 Task: Set a reminder to send birthday wishes to a friend on the 3rd.
Action: Mouse moved to (407, 124)
Screenshot: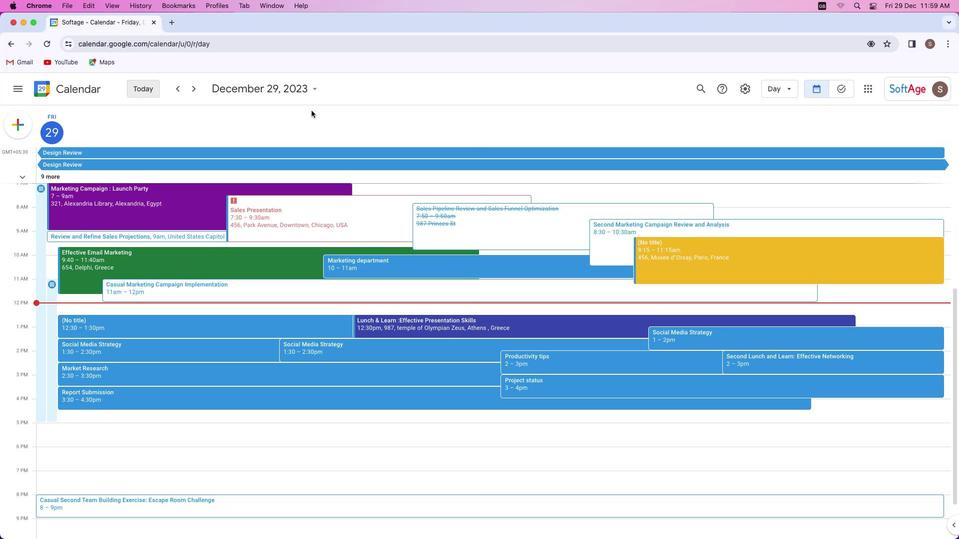 
Action: Mouse pressed left at (407, 124)
Screenshot: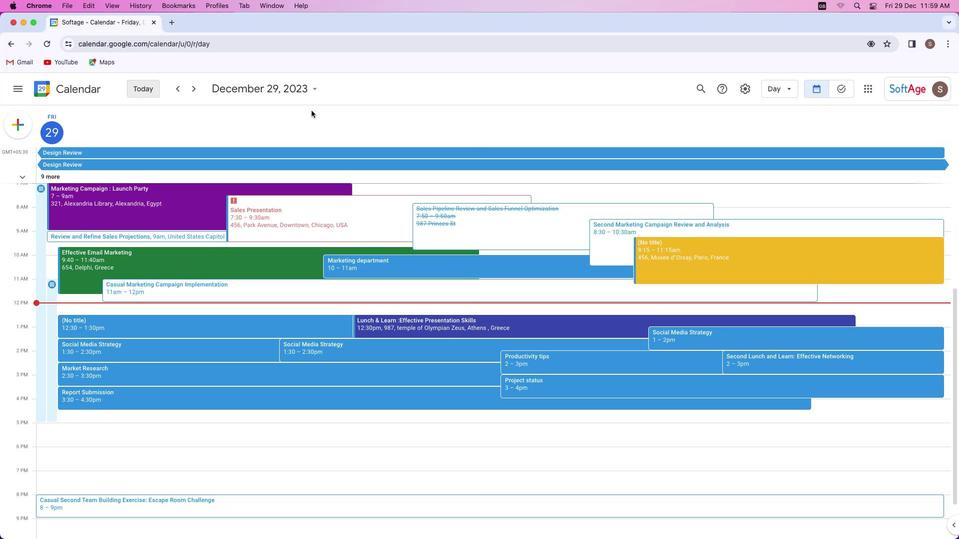 
Action: Mouse moved to (16, 119)
Screenshot: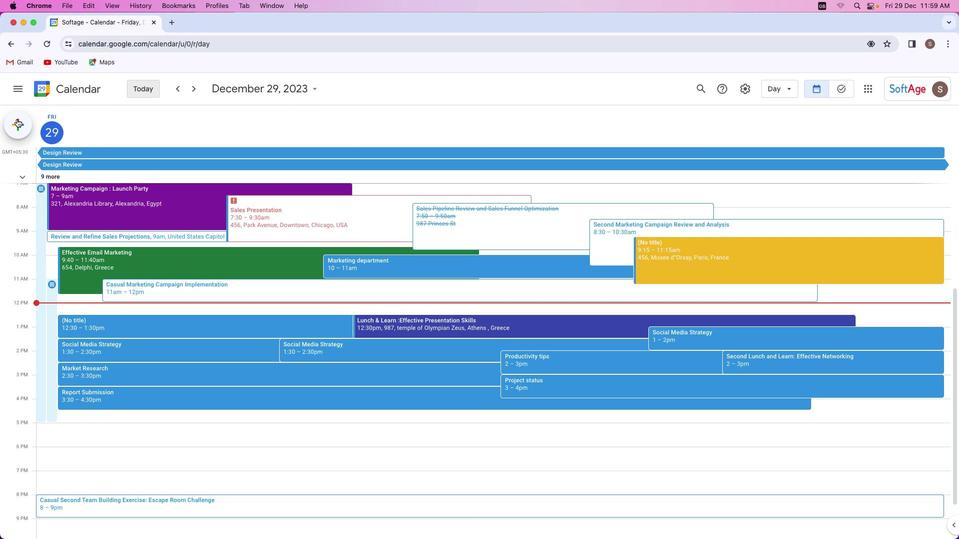 
Action: Mouse pressed left at (16, 119)
Screenshot: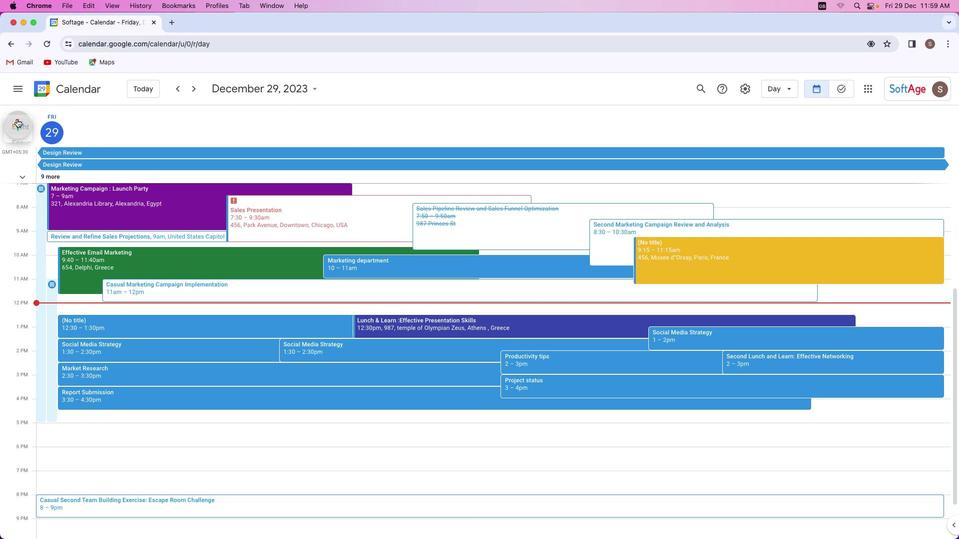 
Action: Mouse moved to (39, 152)
Screenshot: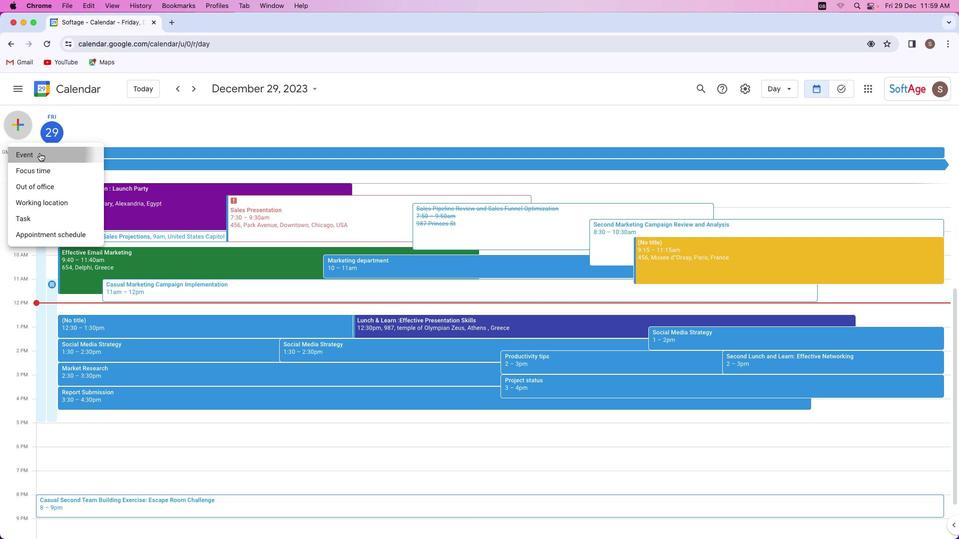 
Action: Mouse pressed left at (39, 152)
Screenshot: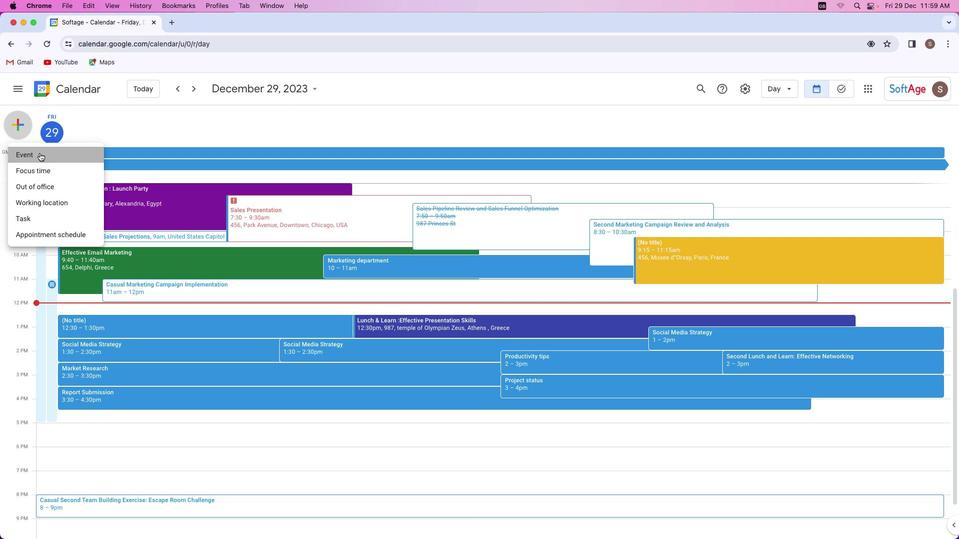 
Action: Mouse moved to (390, 202)
Screenshot: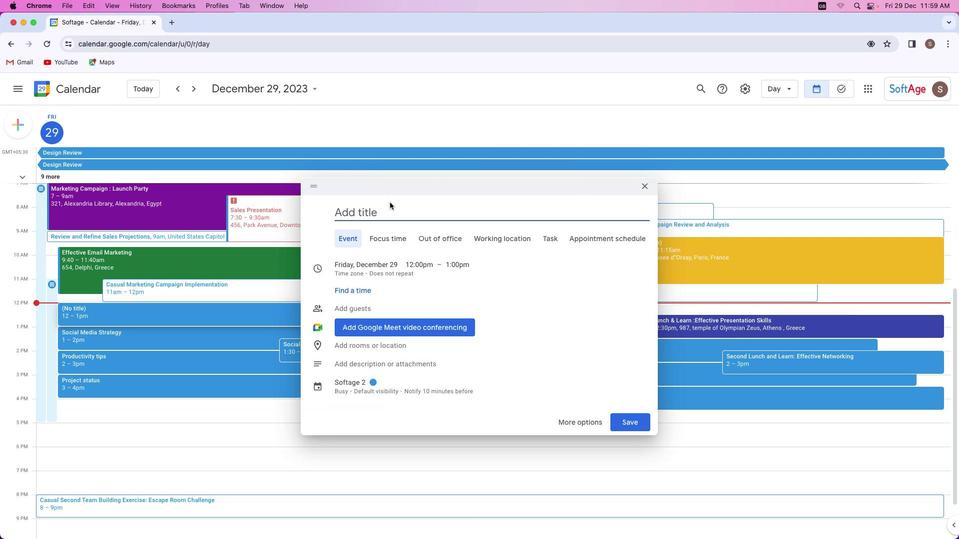 
Action: Mouse pressed left at (390, 202)
Screenshot: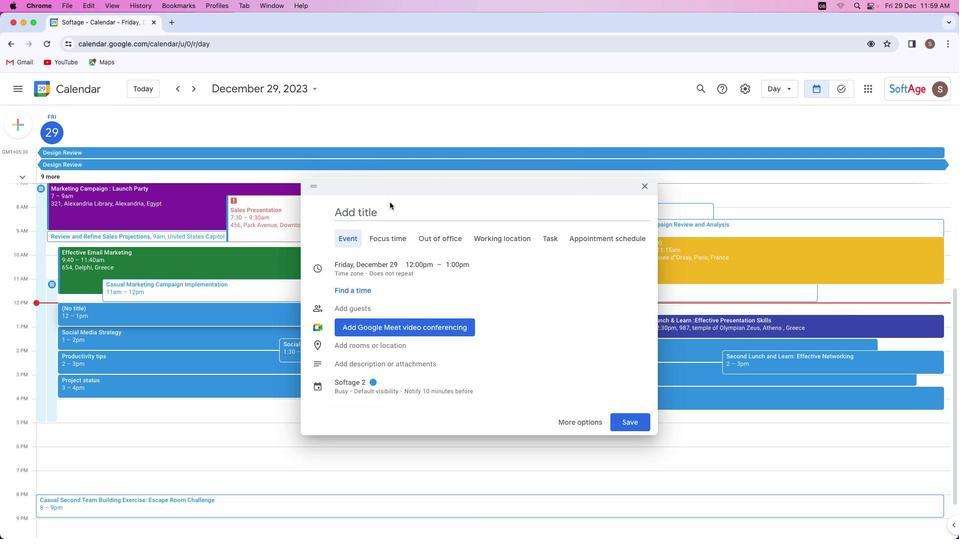 
Action: Key pressed Key.shift_r'B''i''r''t''h''d''a''r'
Screenshot: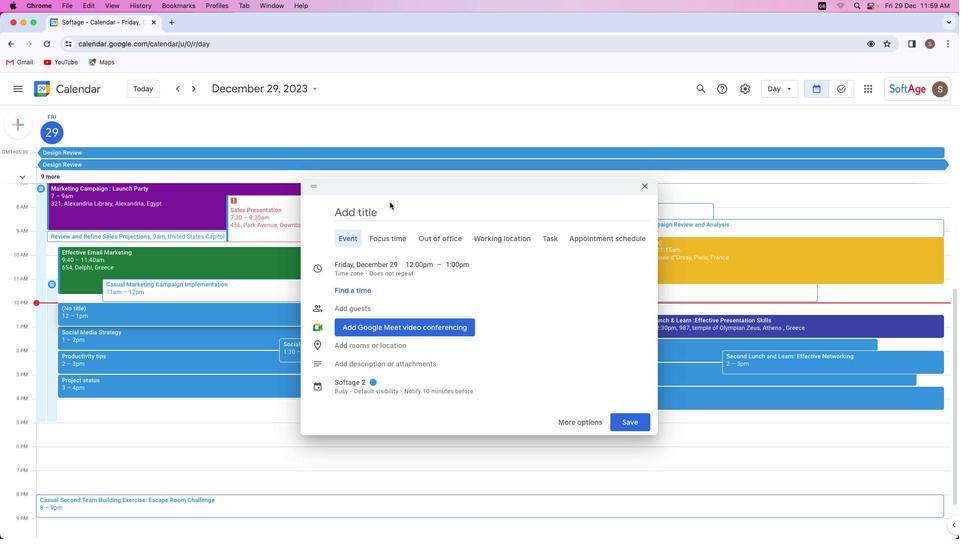 
Action: Mouse moved to (369, 219)
Screenshot: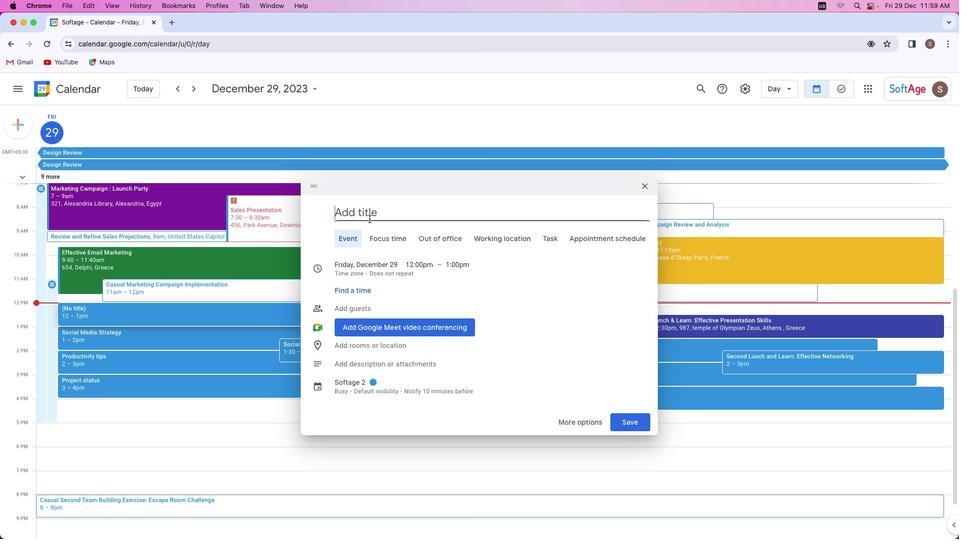 
Action: Mouse pressed left at (369, 219)
Screenshot: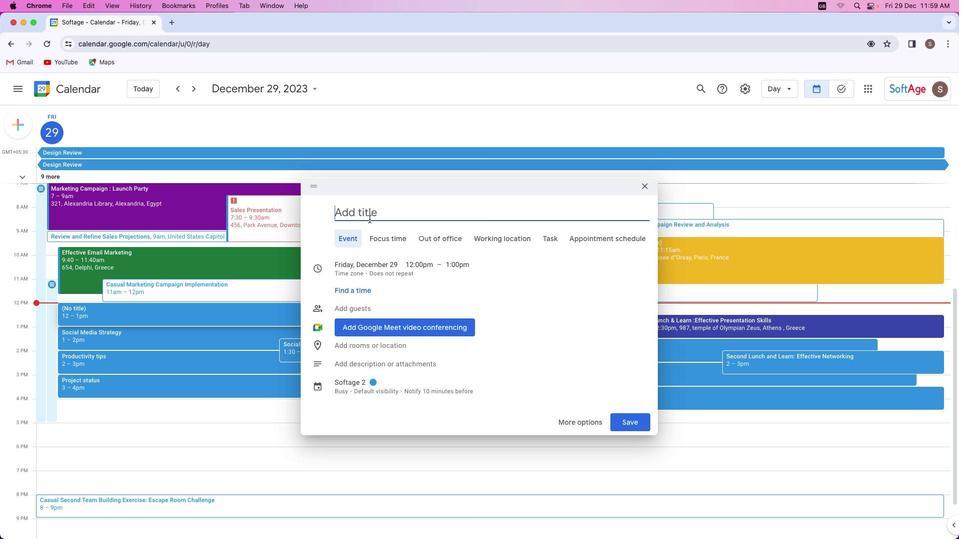 
Action: Mouse moved to (369, 216)
Screenshot: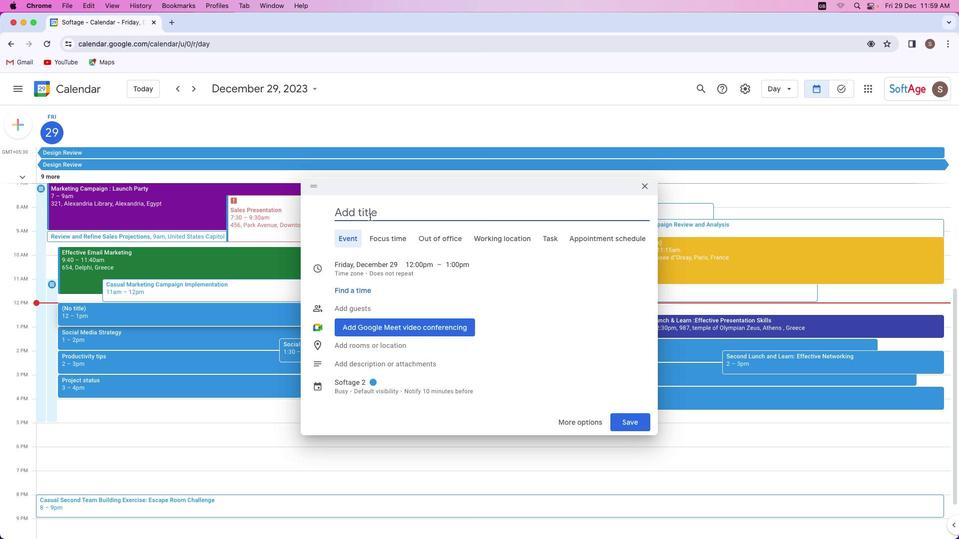 
Action: Key pressed Key.shift_r'B''i''r''t''h''d''a''y'Key.space'w''i''s''h''e''s'Key.shift_r':'Key.shift'R''i''m''e''n''d''e''r'
Screenshot: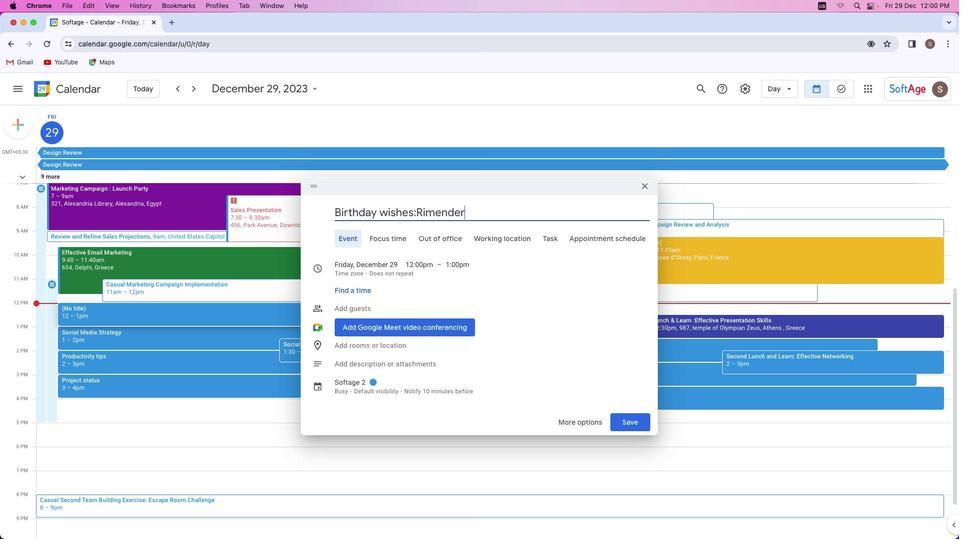 
Action: Mouse moved to (426, 210)
Screenshot: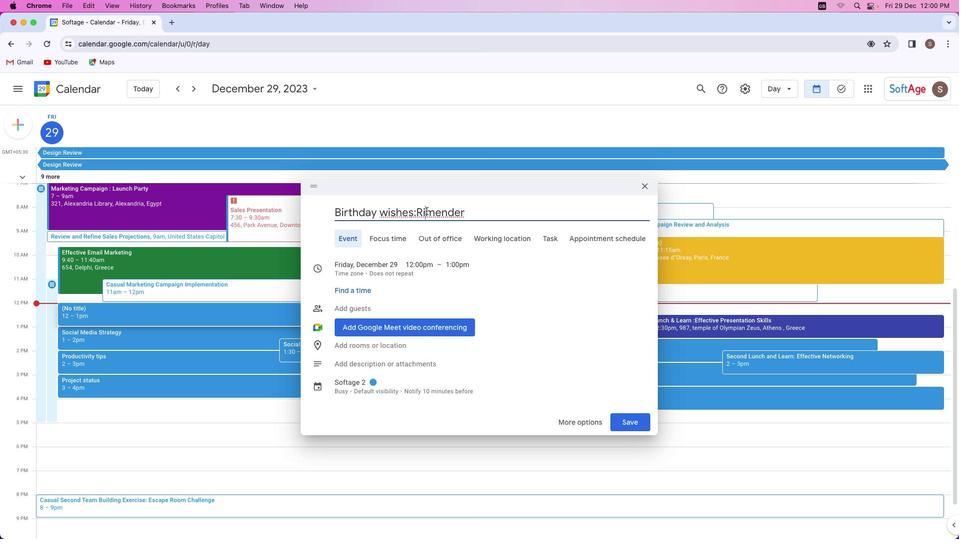 
Action: Mouse pressed left at (426, 210)
Screenshot: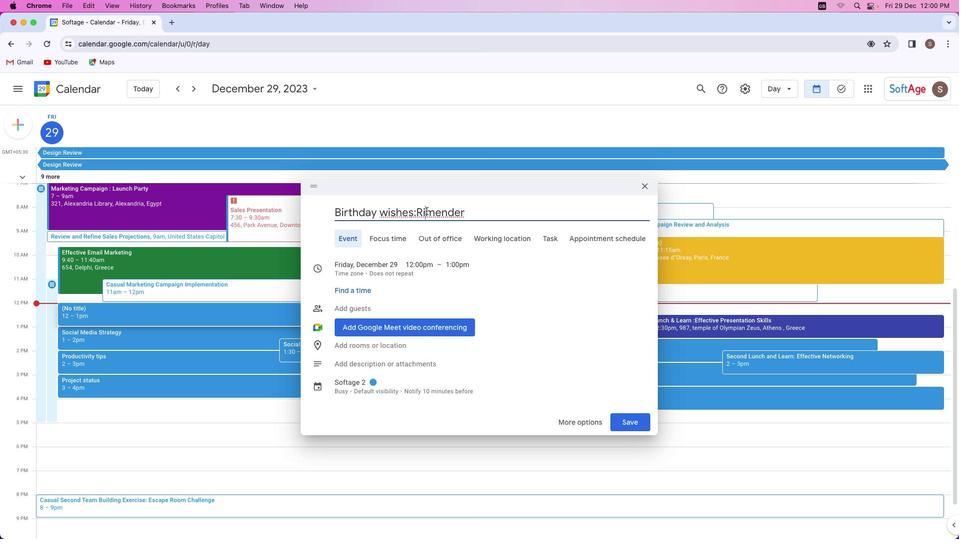 
Action: Key pressed Key.backspace'e'Key.rightKey.rightKey.backspace'i'
Screenshot: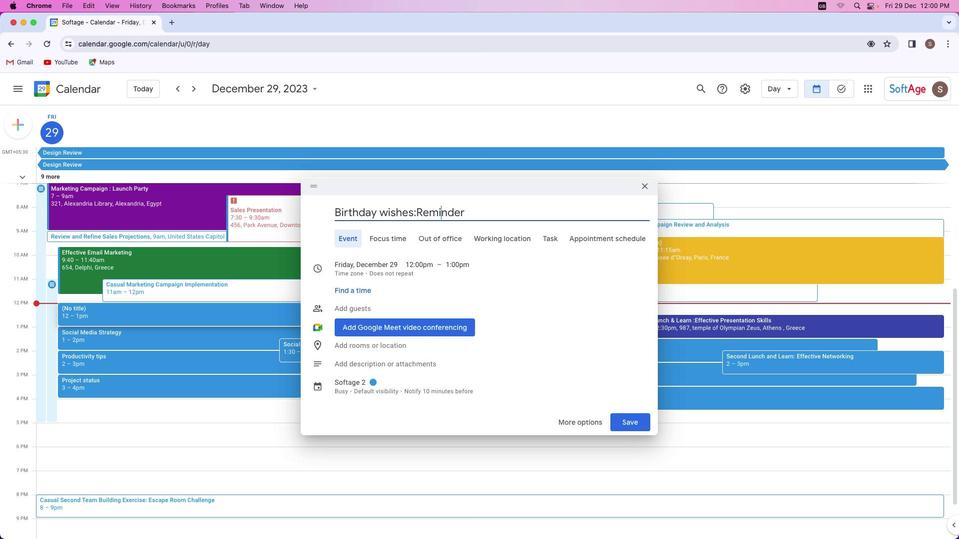 
Action: Mouse moved to (390, 261)
Screenshot: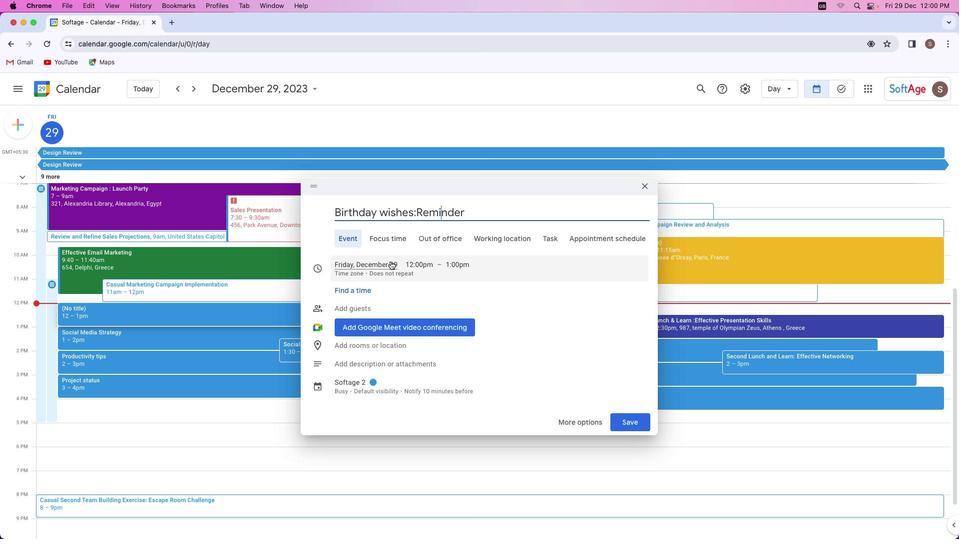 
Action: Mouse pressed left at (390, 261)
Screenshot: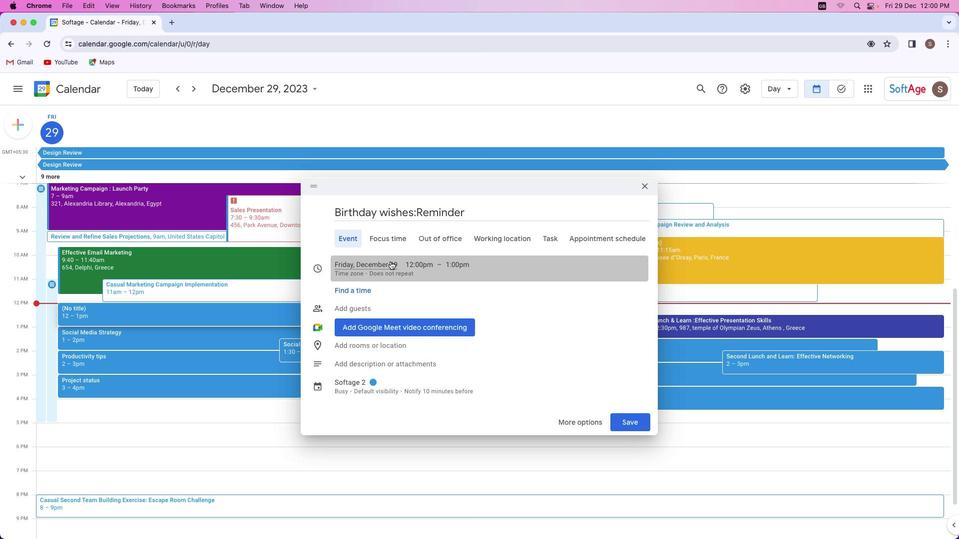 
Action: Mouse moved to (381, 383)
Screenshot: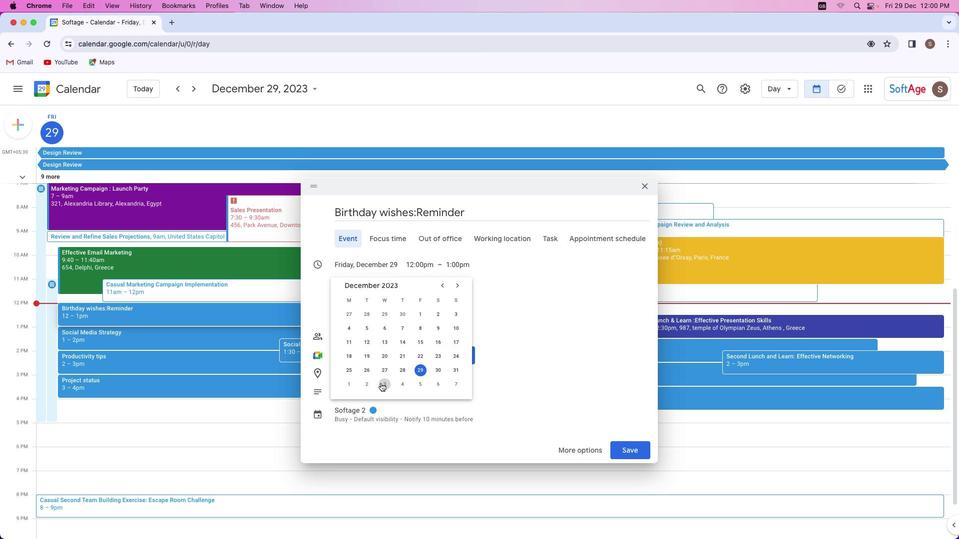 
Action: Mouse pressed left at (381, 383)
Screenshot: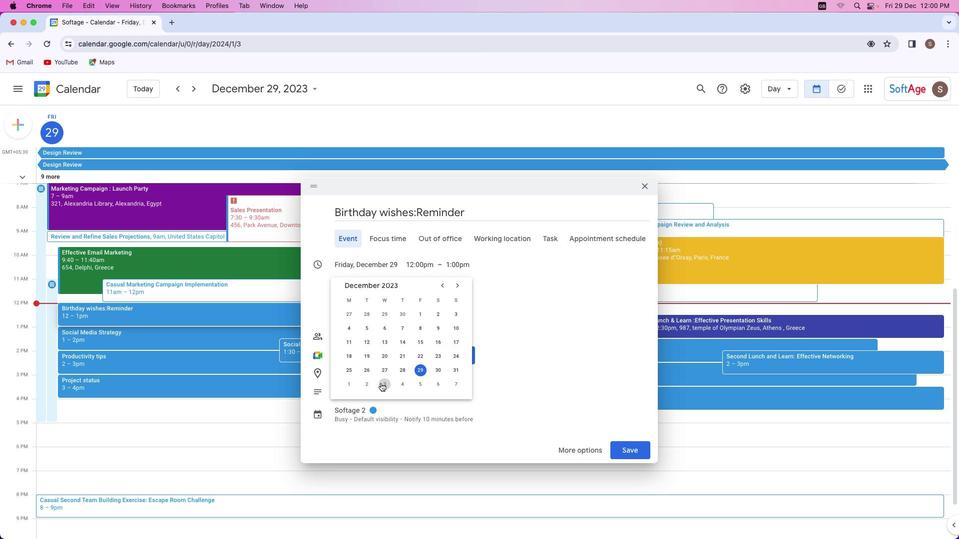 
Action: Mouse moved to (336, 282)
Screenshot: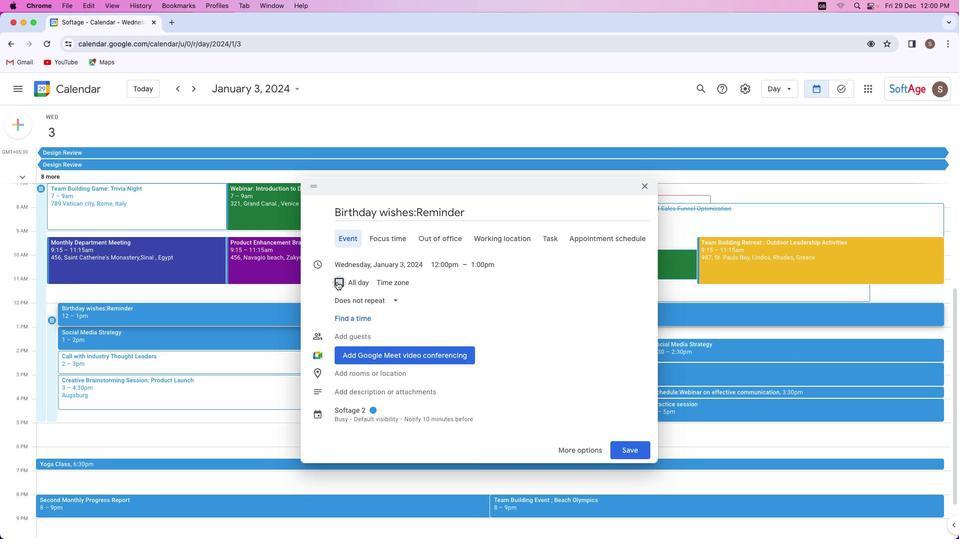 
Action: Mouse pressed left at (336, 282)
Screenshot: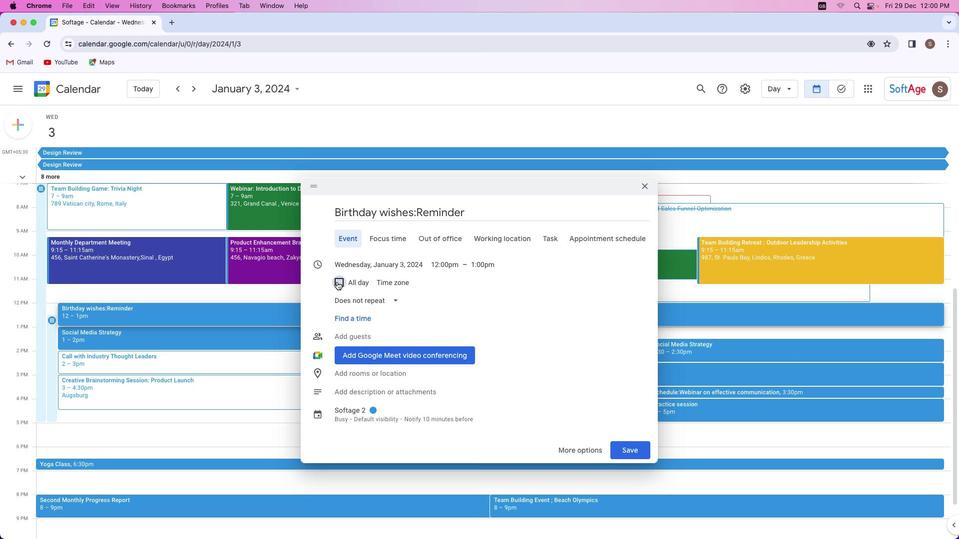 
Action: Mouse moved to (508, 435)
Screenshot: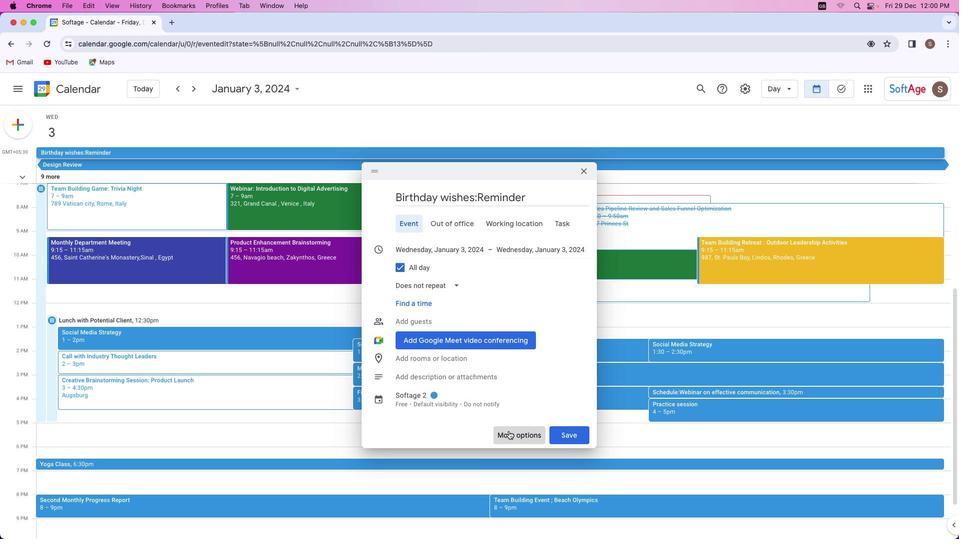 
Action: Mouse pressed left at (508, 435)
Screenshot: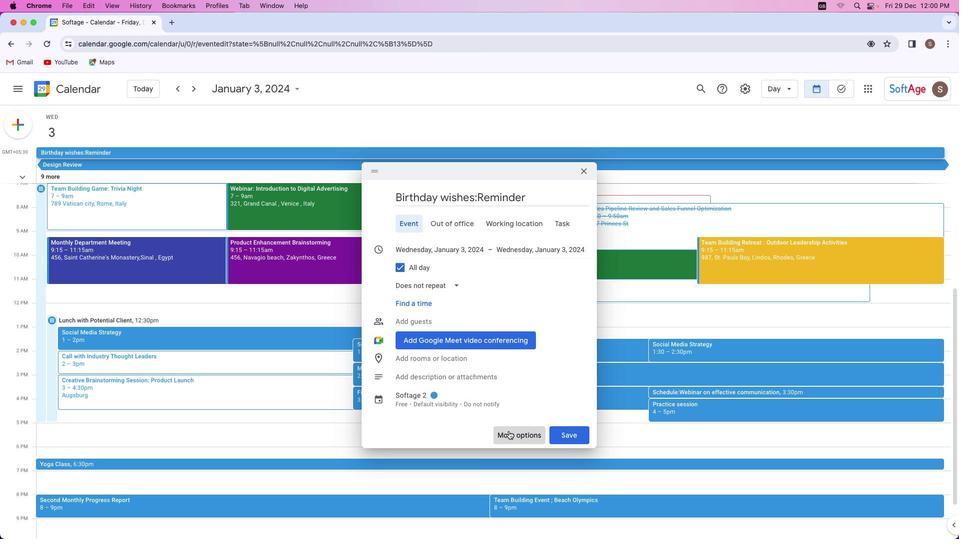 
Action: Mouse moved to (63, 245)
Screenshot: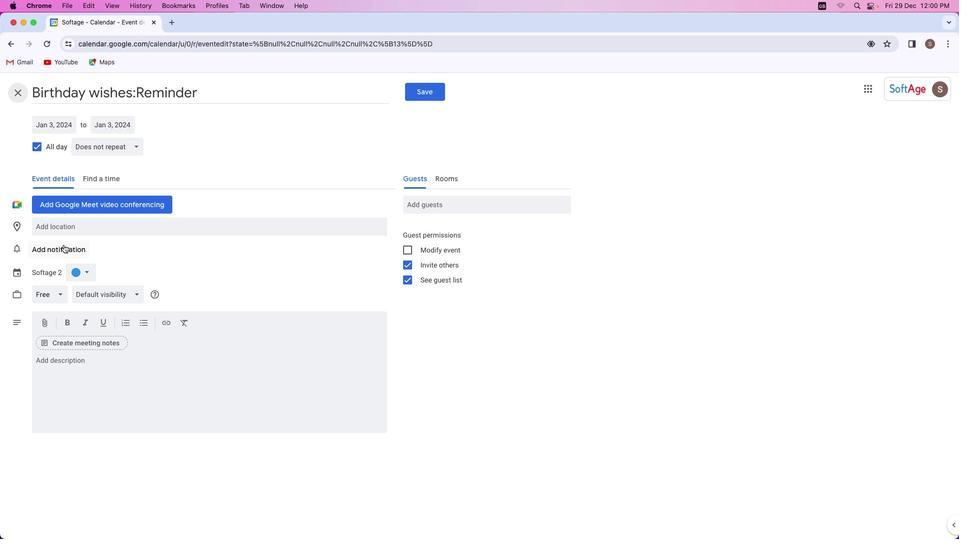 
Action: Mouse pressed left at (63, 245)
Screenshot: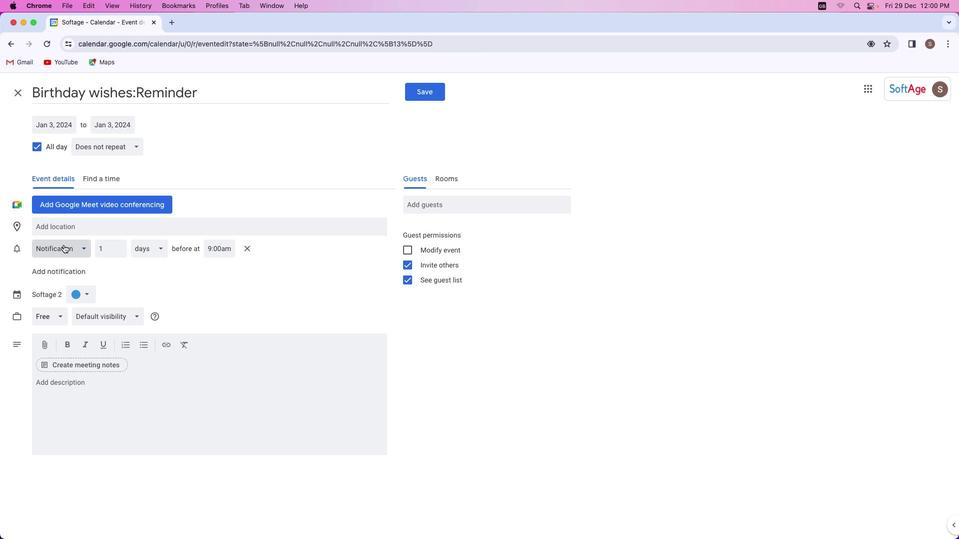 
Action: Mouse moved to (156, 245)
Screenshot: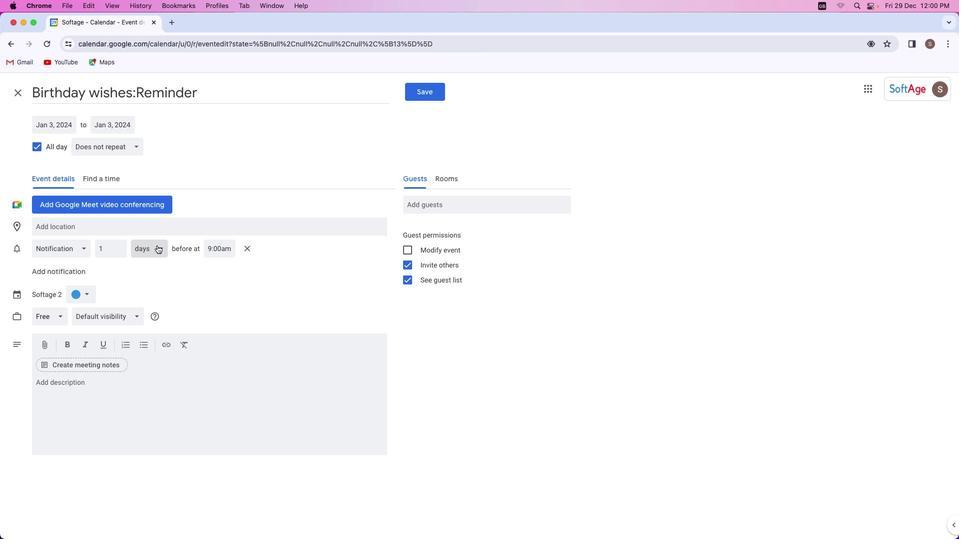 
Action: Mouse pressed left at (156, 245)
Screenshot: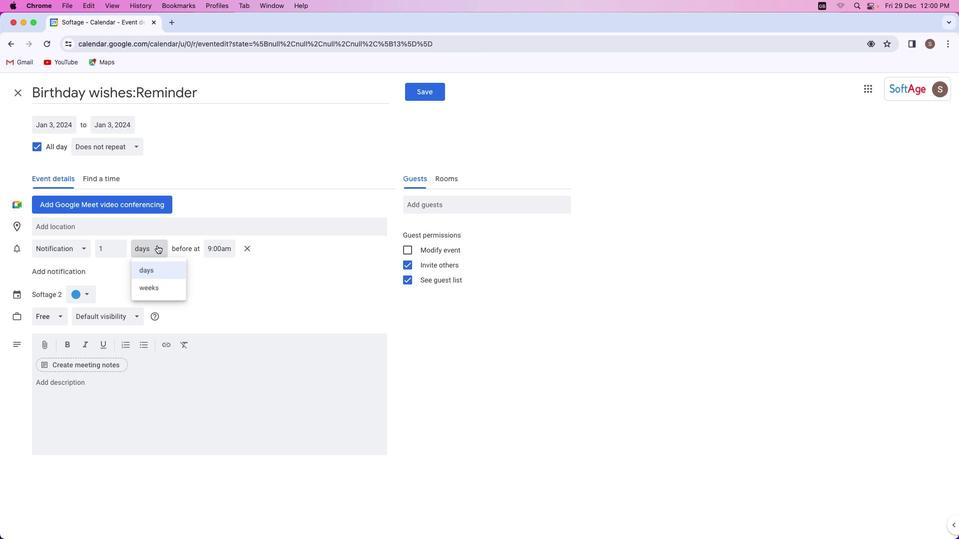 
Action: Mouse moved to (154, 248)
Screenshot: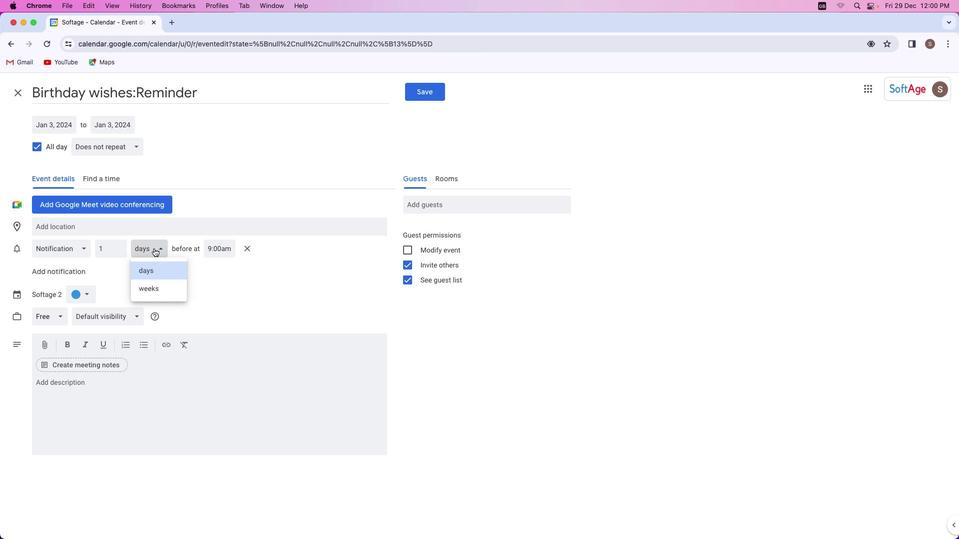 
Action: Mouse pressed left at (154, 248)
Screenshot: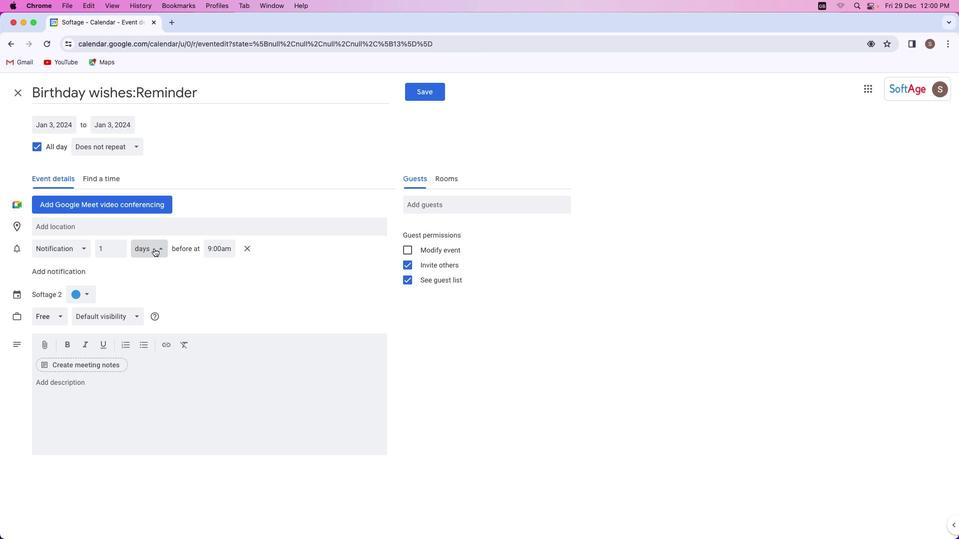 
Action: Mouse moved to (117, 251)
Screenshot: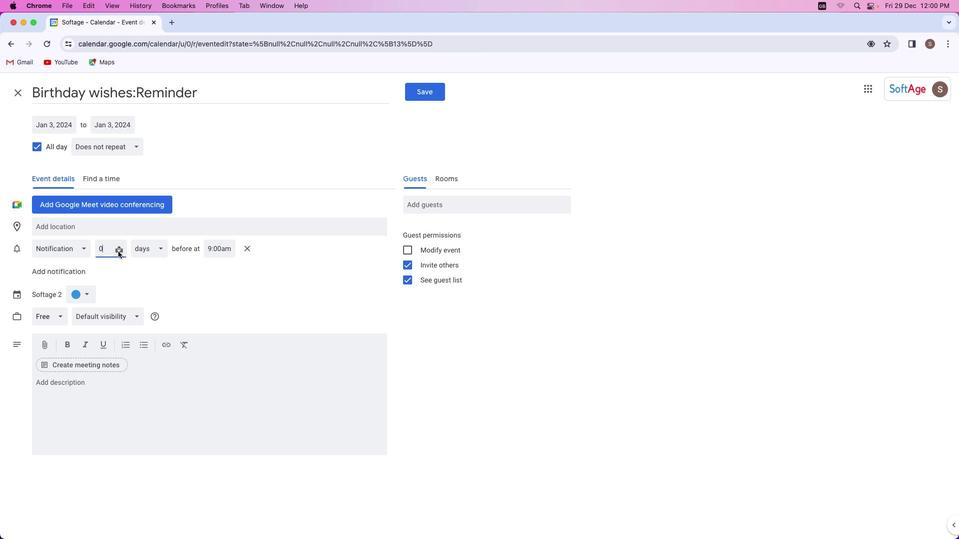 
Action: Mouse pressed left at (117, 251)
Screenshot: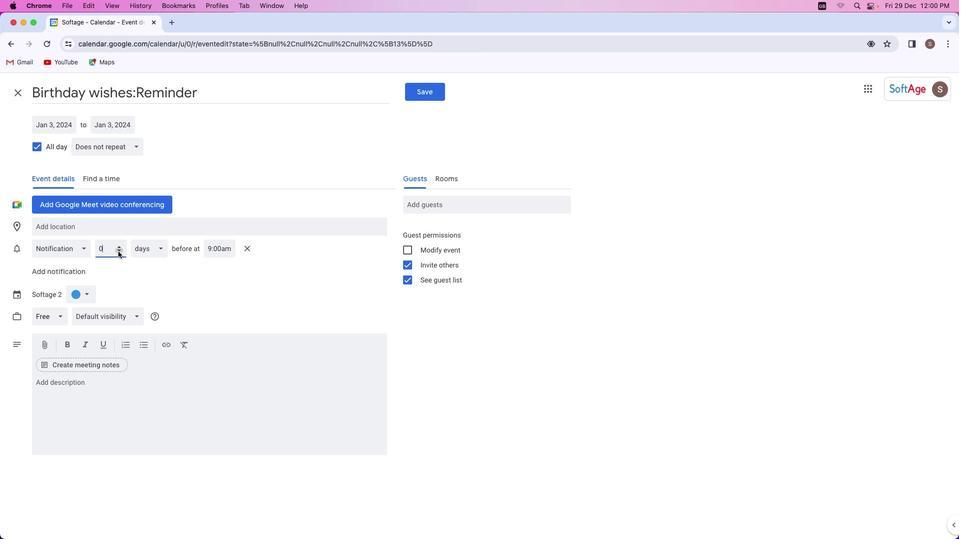 
Action: Mouse moved to (89, 291)
Screenshot: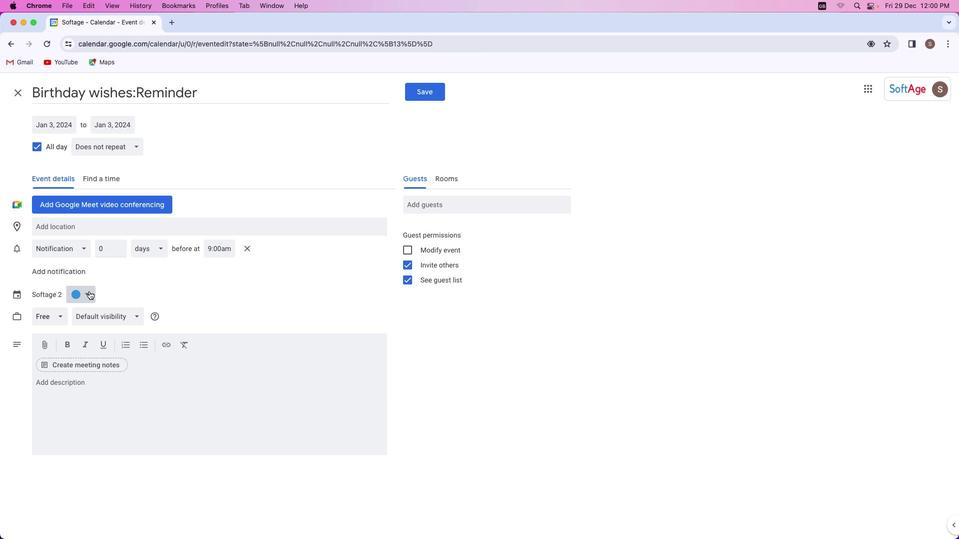 
Action: Mouse pressed left at (89, 291)
Screenshot: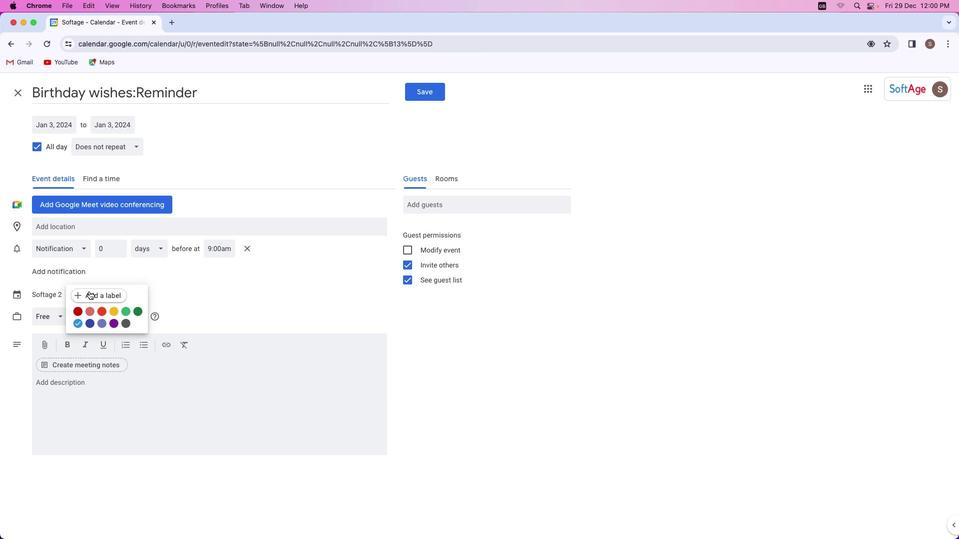 
Action: Mouse moved to (91, 311)
Screenshot: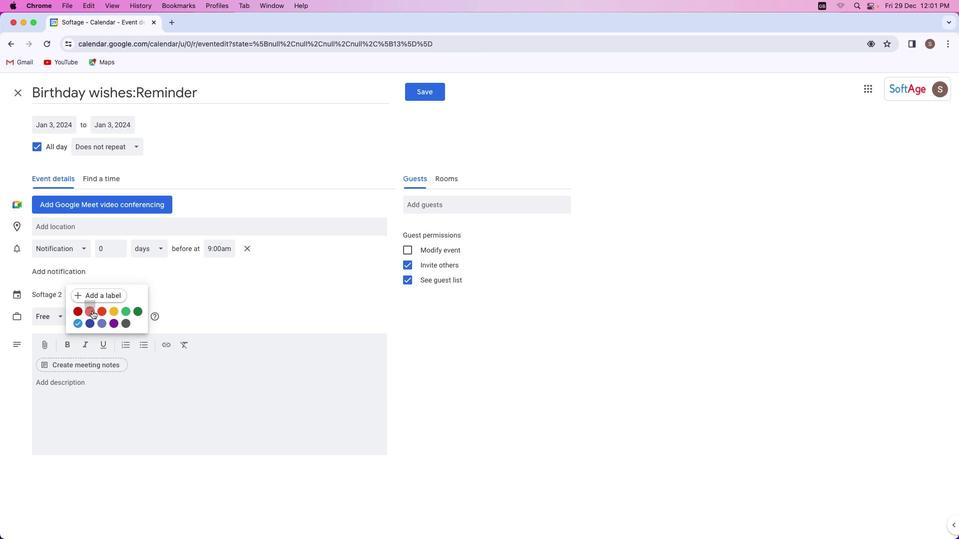 
Action: Mouse pressed left at (91, 311)
Screenshot: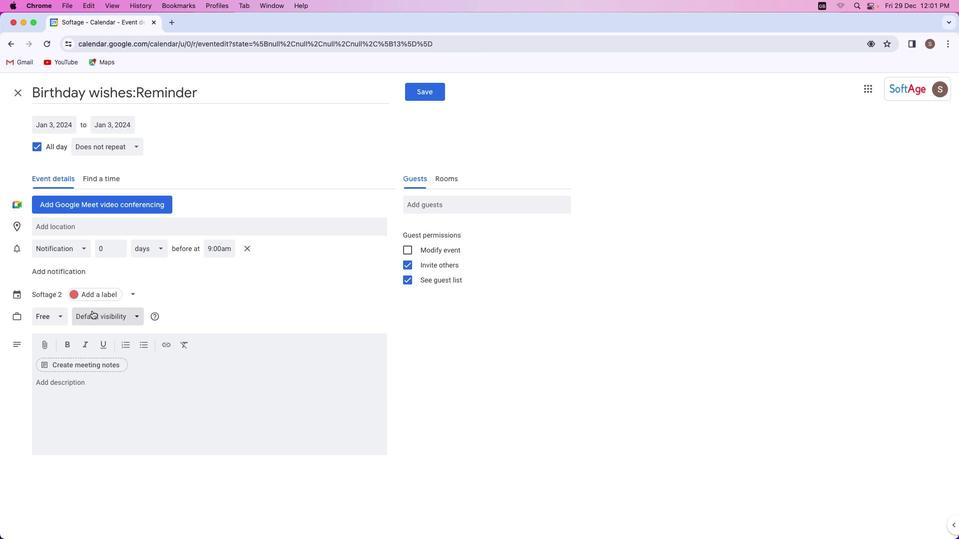 
Action: Mouse moved to (68, 374)
Screenshot: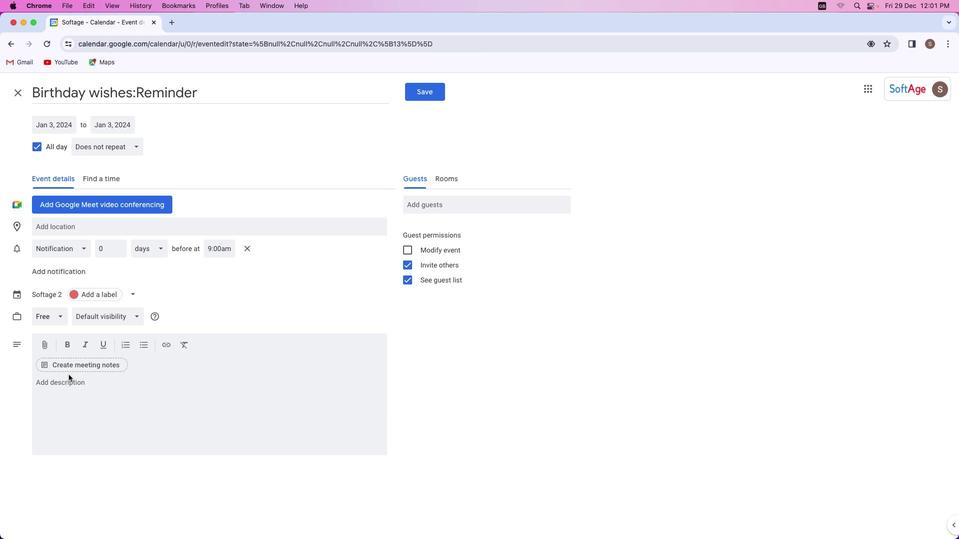 
Action: Mouse pressed left at (68, 374)
Screenshot: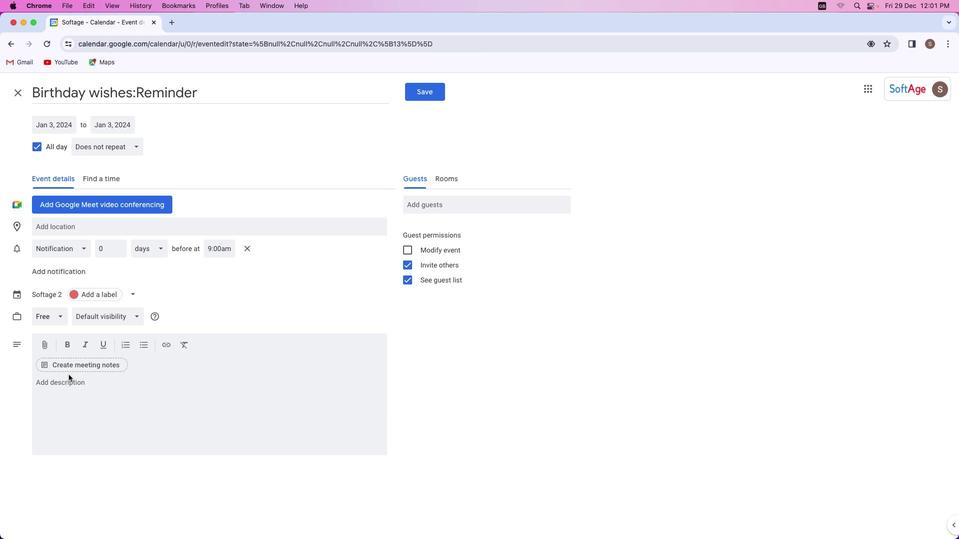 
Action: Mouse moved to (68, 378)
Screenshot: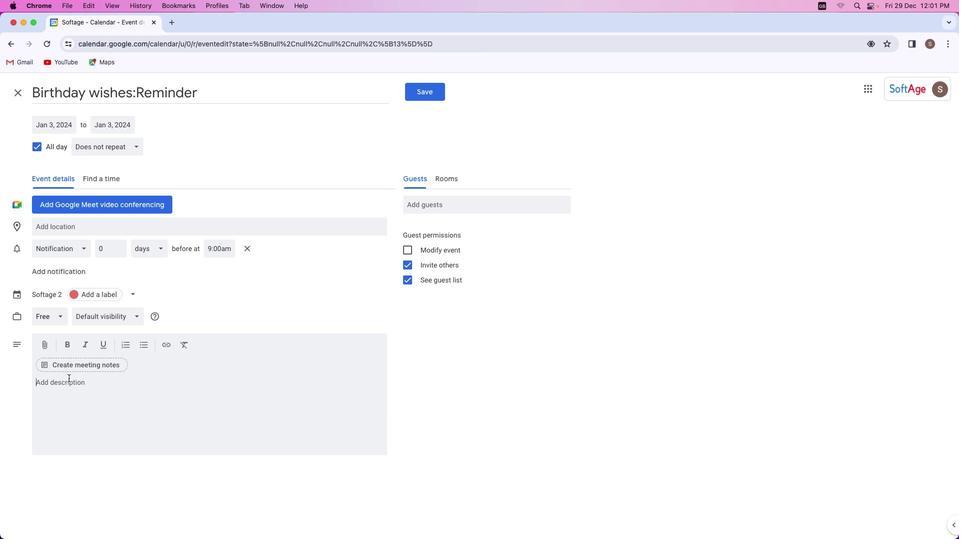 
Action: Mouse pressed left at (68, 378)
Screenshot: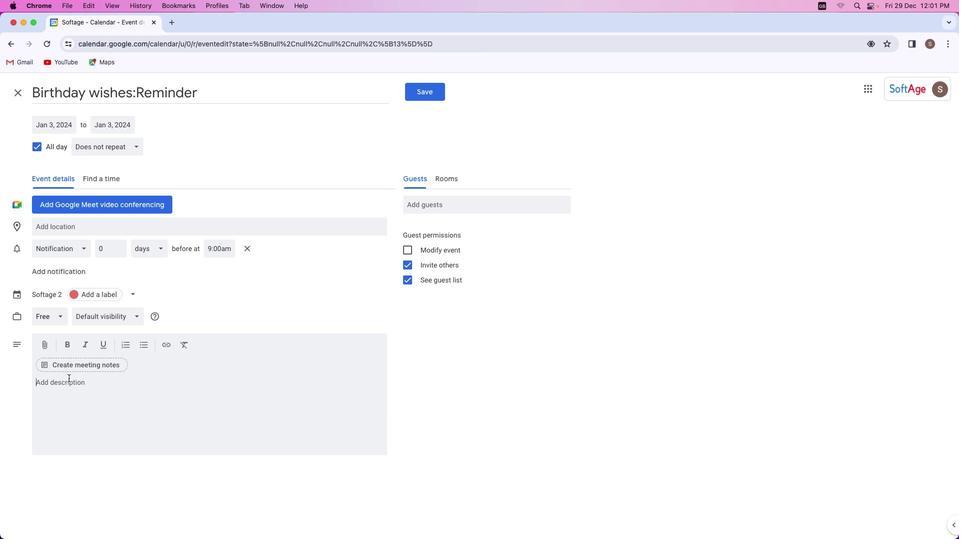 
Action: Key pressed Key.shift'T''h''i''s'Key.space'i''s'Key.space'a'Key.space'r''e''m''i''n''d''e''r'Key.space't''o'Key.space's''e''n''d'Key.space'a'Key.space'b''i''r''t''h''d''a''y'Key.space'w''i''s''h''e''s'Key.space't''o'Key.space'a'Key.space'f''r''i''e''n''d''.'
Screenshot: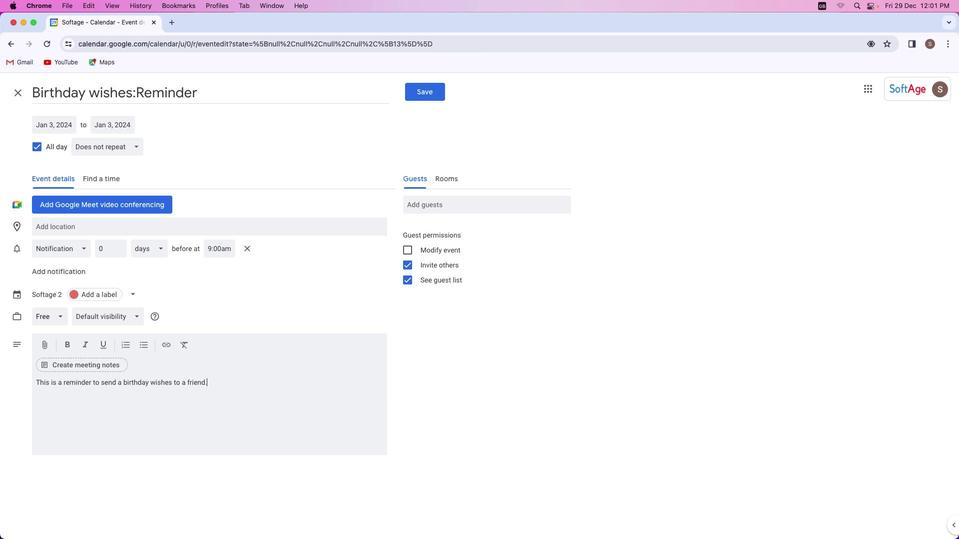 
Action: Mouse moved to (424, 94)
Screenshot: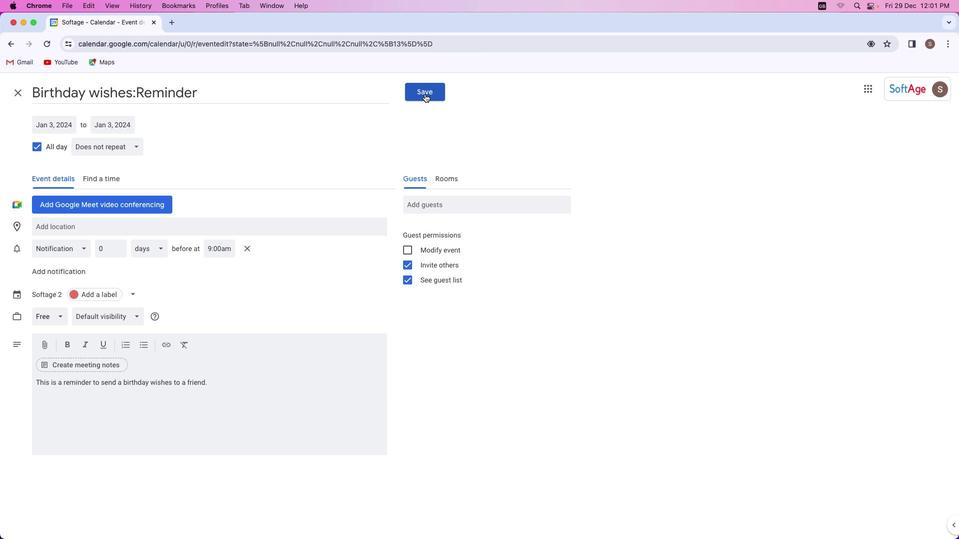 
Action: Mouse pressed left at (424, 94)
Screenshot: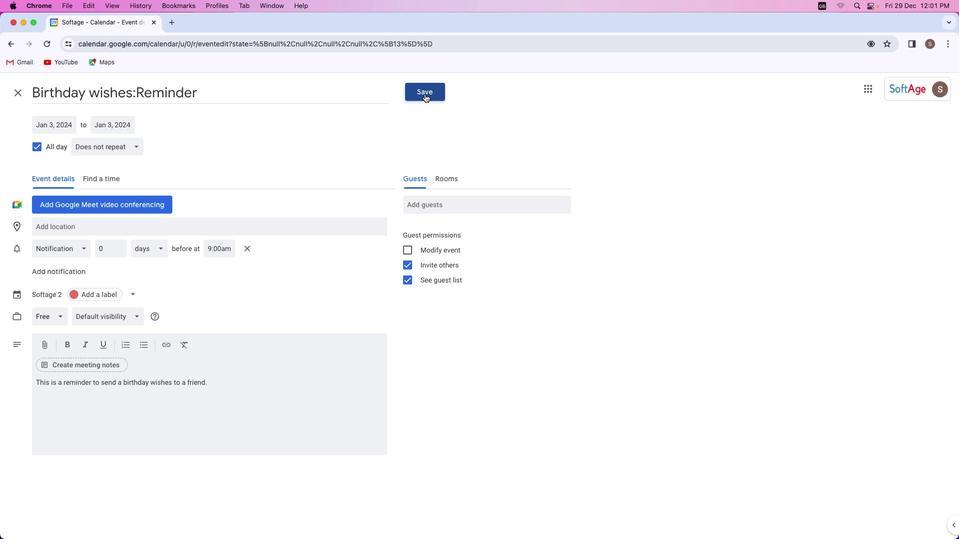 
Action: Mouse moved to (281, 320)
Screenshot: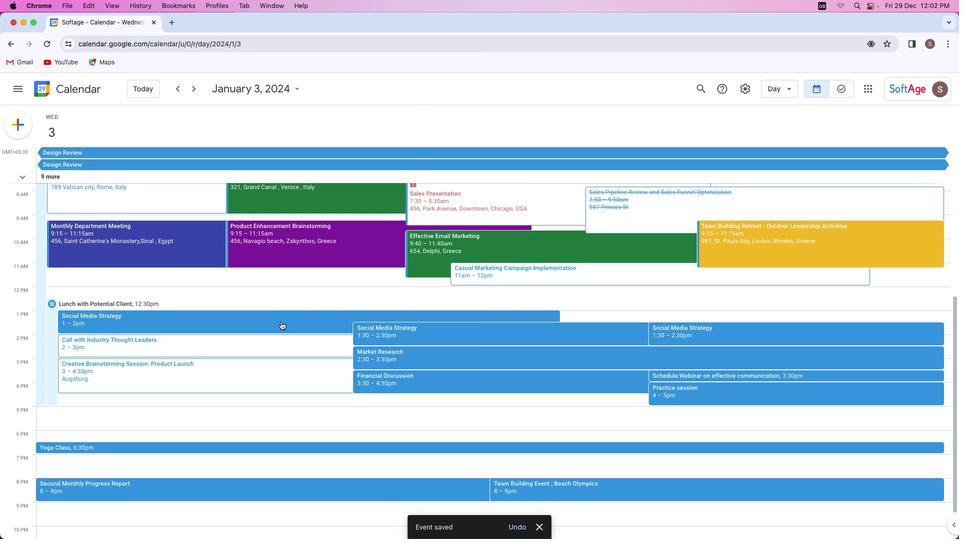 
Action: Mouse scrolled (281, 320) with delta (0, 0)
Screenshot: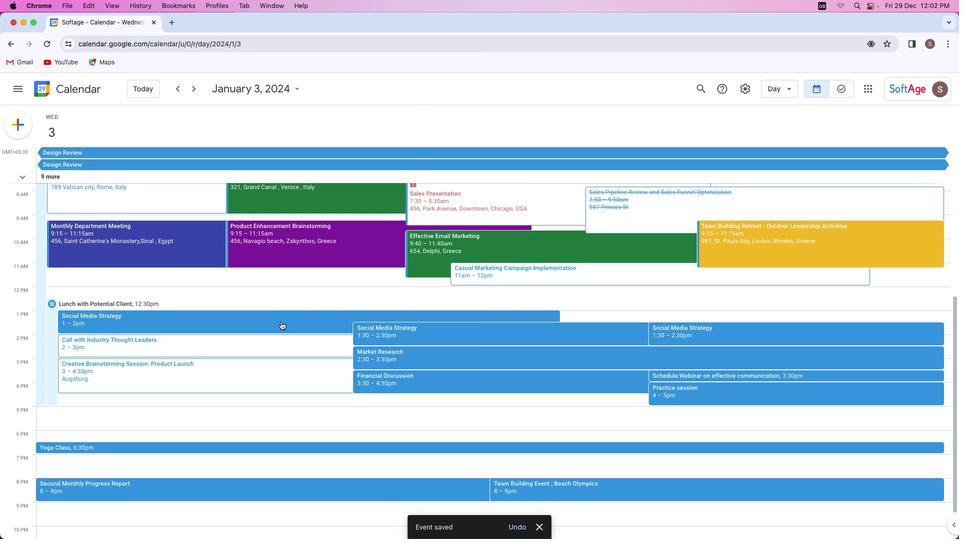 
Action: Mouse moved to (281, 321)
Screenshot: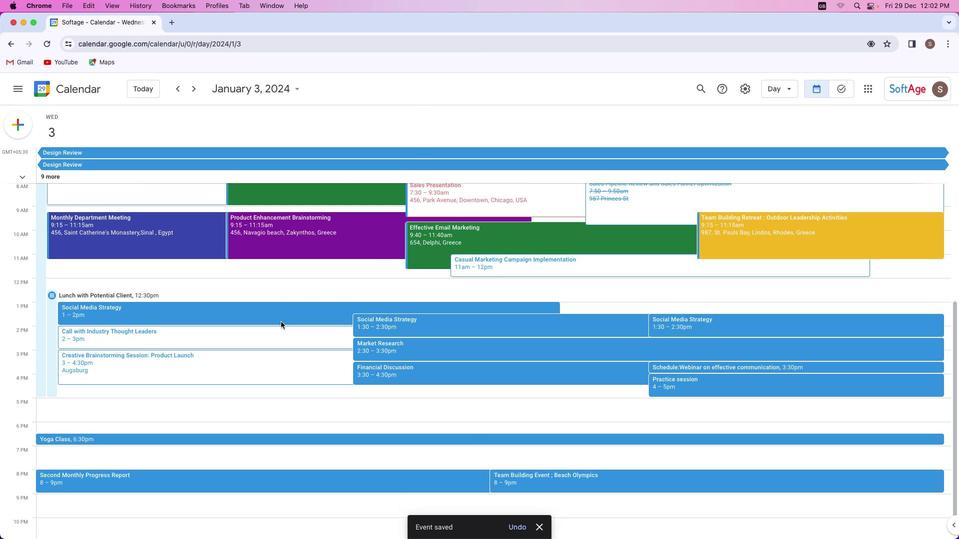 
Action: Mouse scrolled (281, 321) with delta (0, 0)
Screenshot: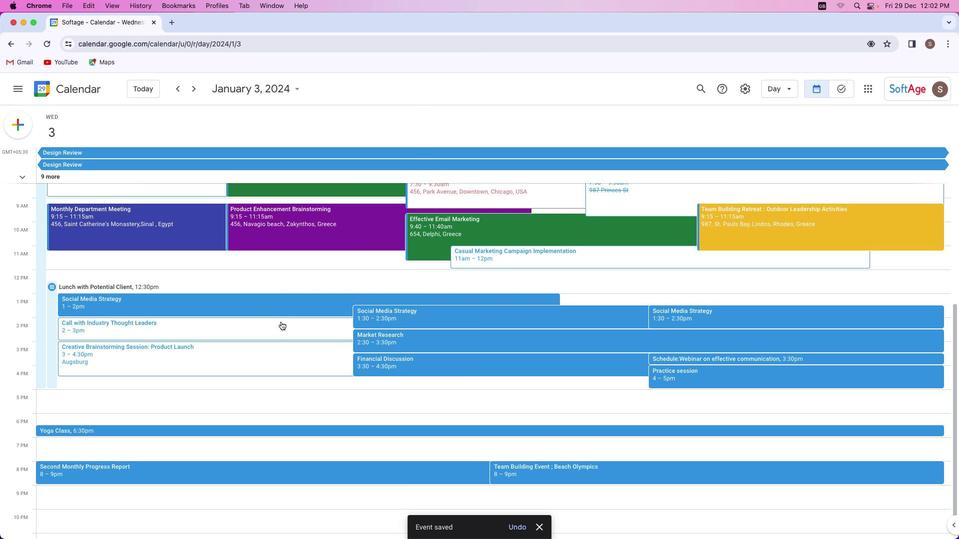 
Action: Mouse moved to (281, 322)
Screenshot: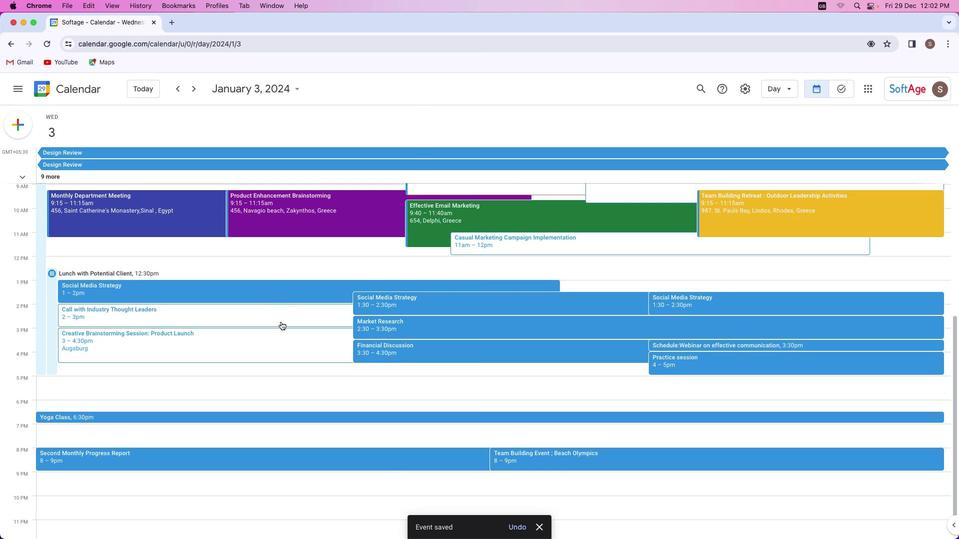 
Action: Mouse scrolled (281, 322) with delta (0, 0)
Screenshot: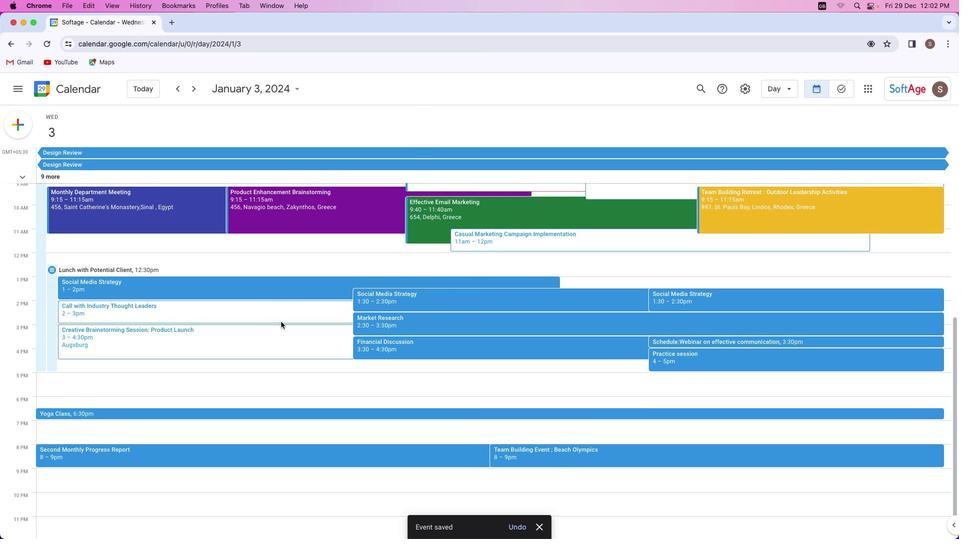 
Action: Mouse scrolled (281, 322) with delta (0, 0)
Screenshot: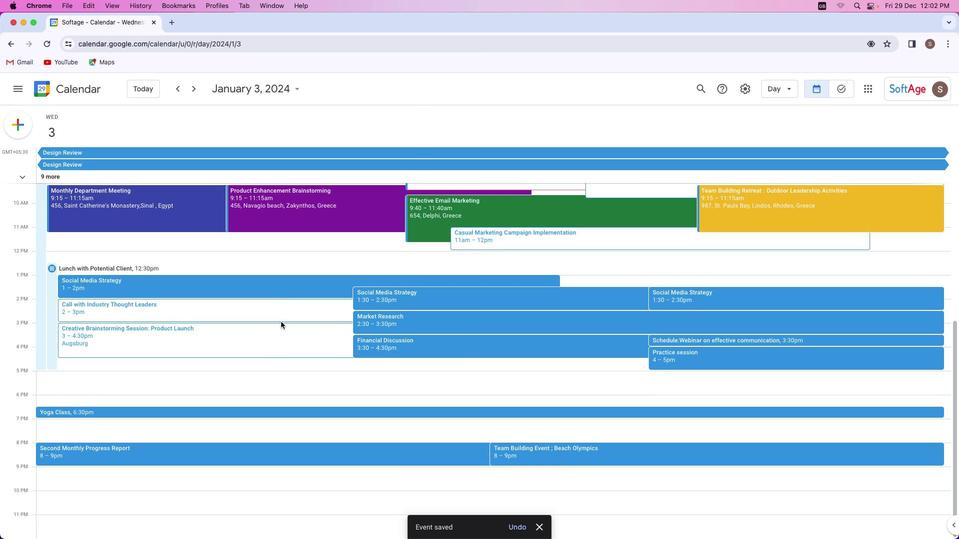 
Action: Mouse scrolled (281, 322) with delta (0, 0)
Screenshot: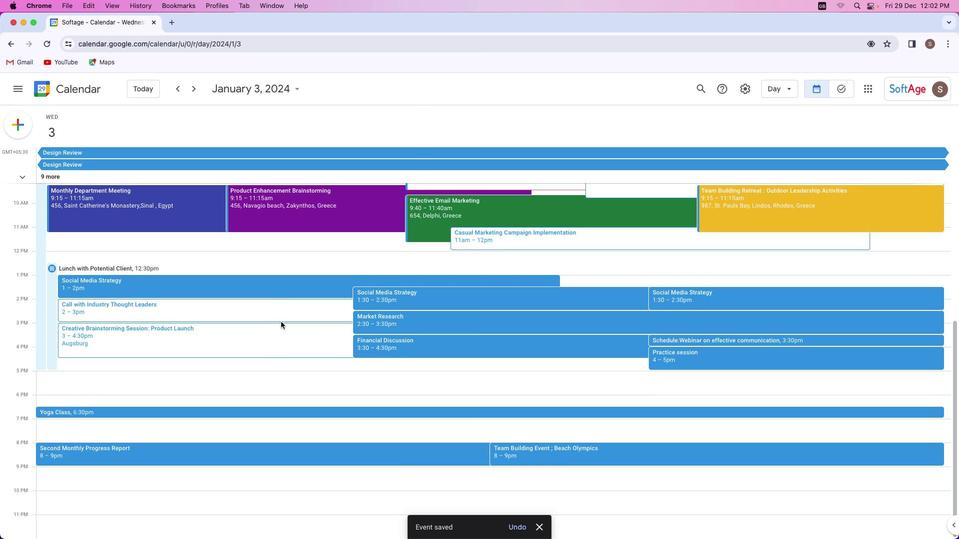 
Action: Mouse scrolled (281, 322) with delta (0, 0)
Screenshot: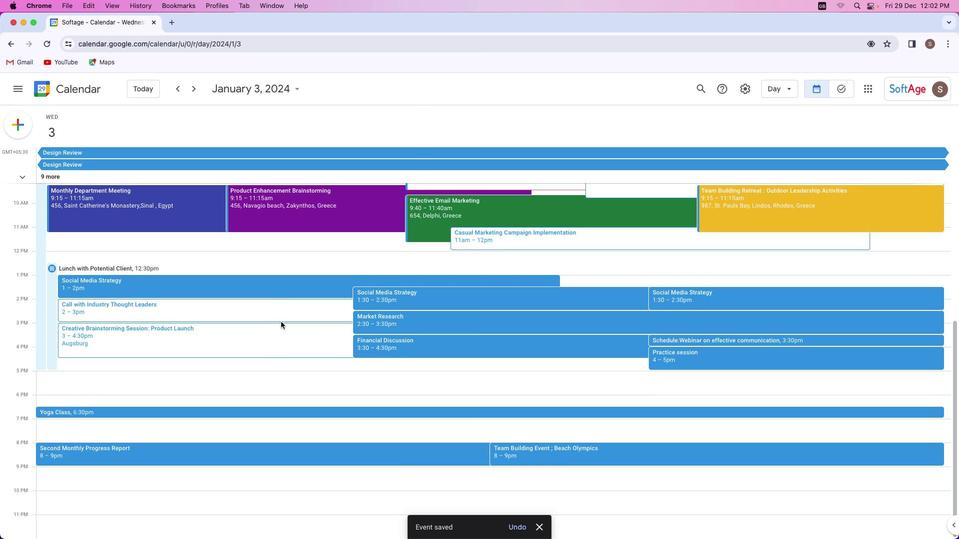 
Action: Mouse moved to (266, 312)
Screenshot: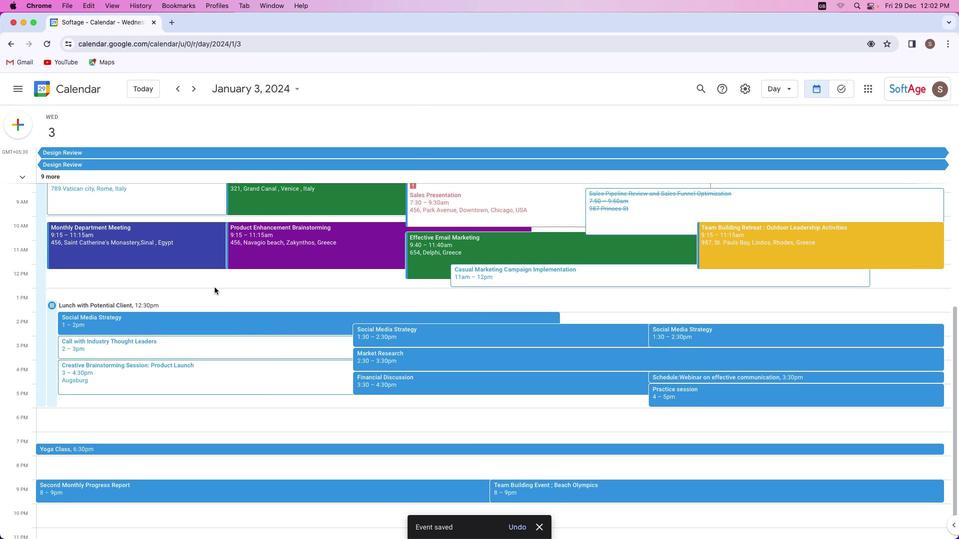 
Action: Mouse scrolled (266, 312) with delta (0, 0)
Screenshot: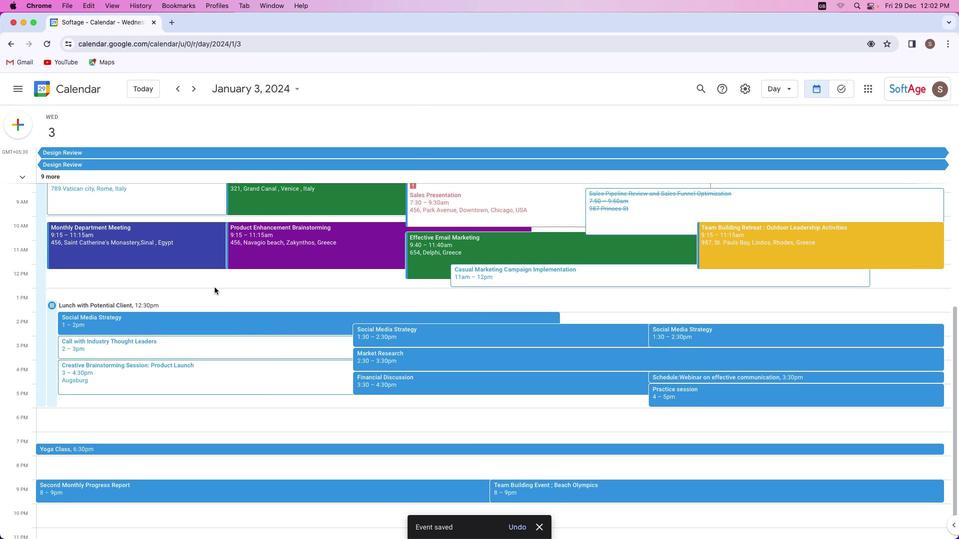 
Action: Mouse moved to (260, 309)
Screenshot: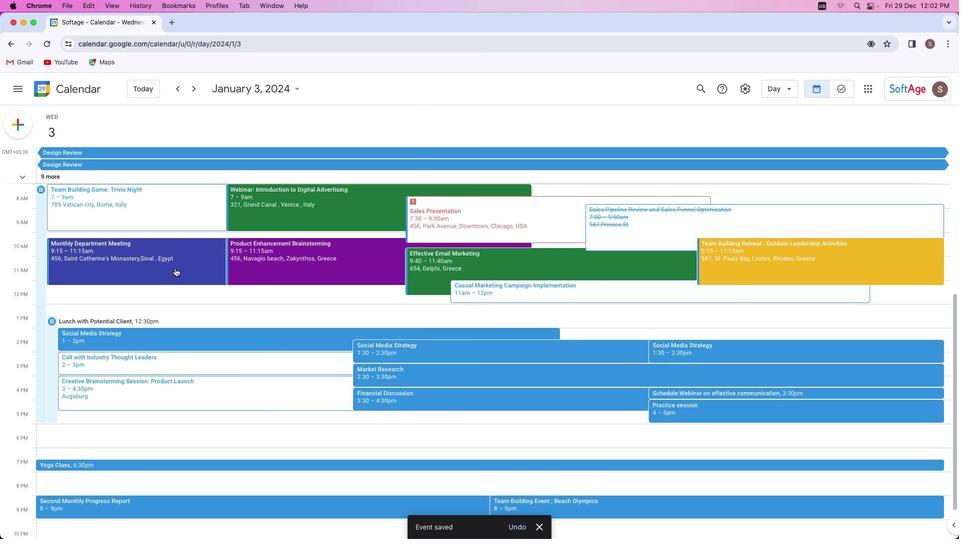 
Action: Mouse scrolled (260, 309) with delta (0, 0)
Screenshot: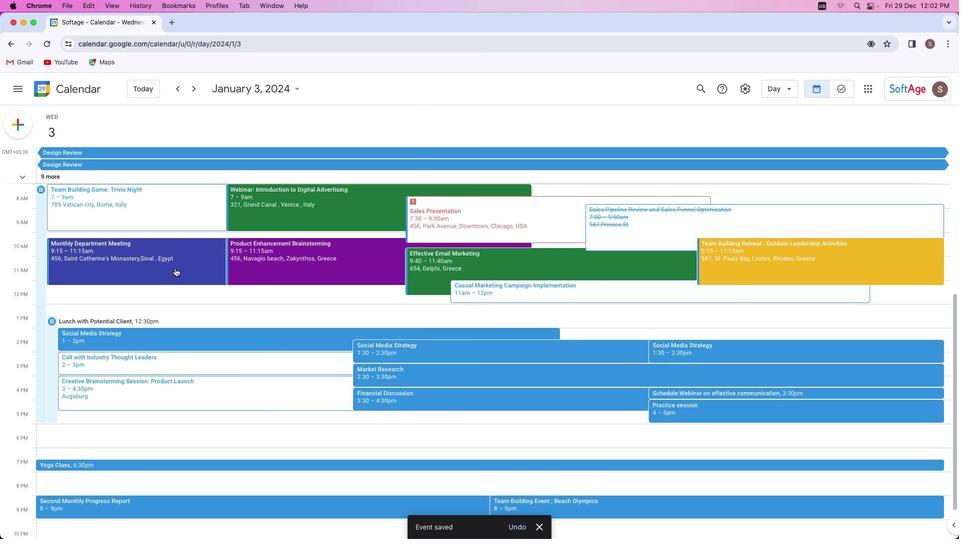 
Action: Mouse moved to (253, 305)
Screenshot: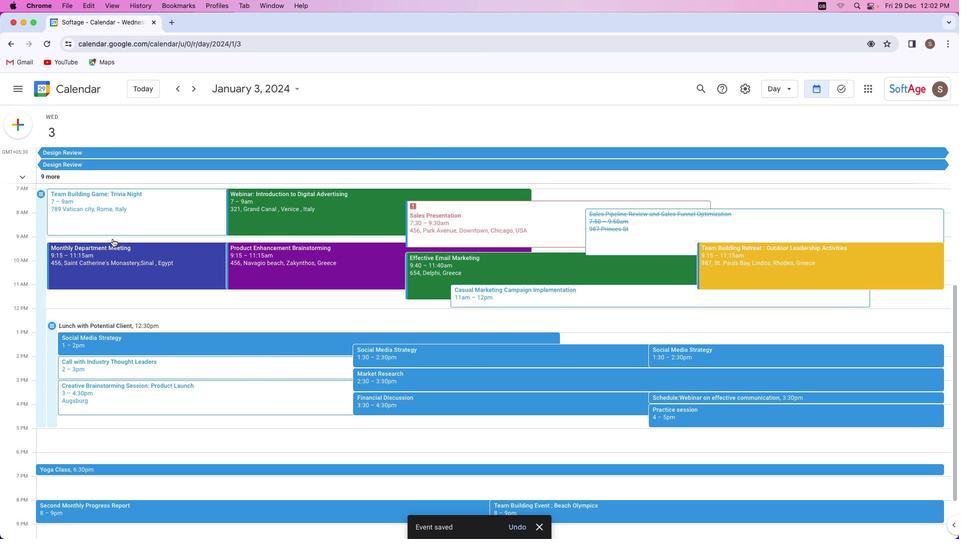 
Action: Mouse scrolled (253, 305) with delta (0, 0)
Screenshot: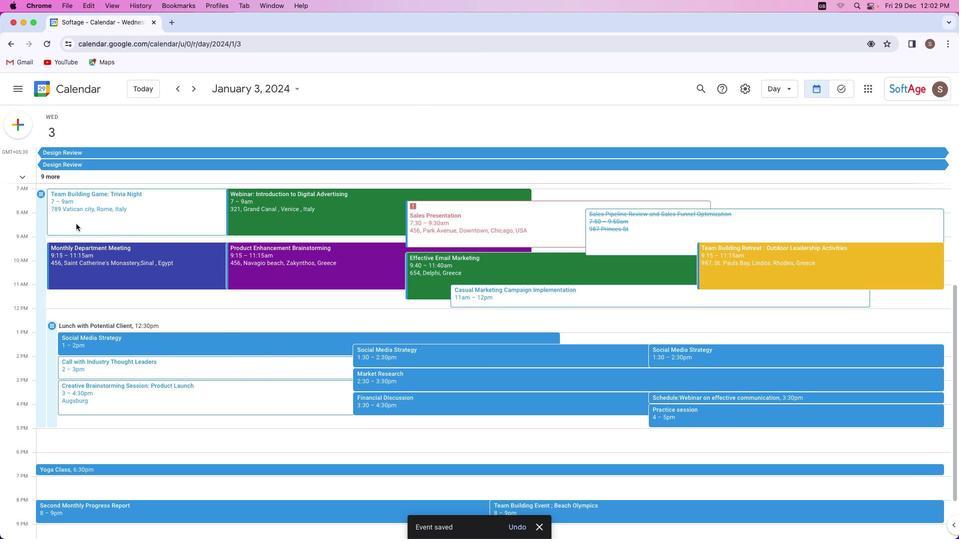 
Action: Mouse moved to (22, 180)
Screenshot: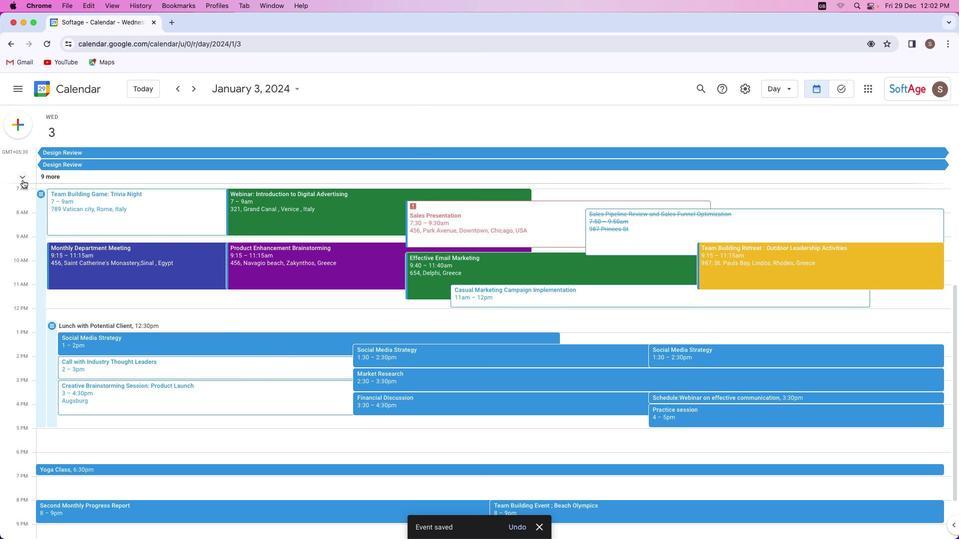 
Action: Mouse pressed left at (22, 180)
Screenshot: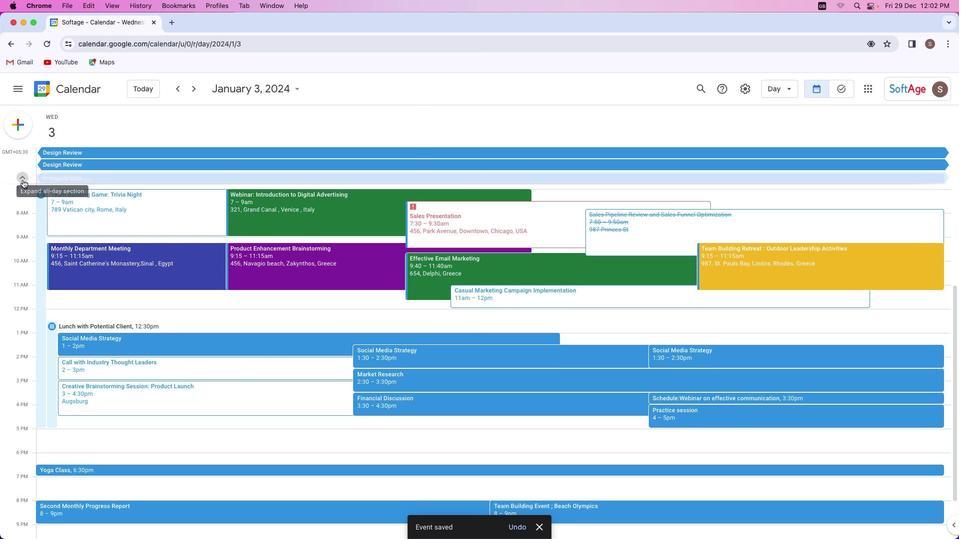 
Action: Mouse moved to (105, 237)
Screenshot: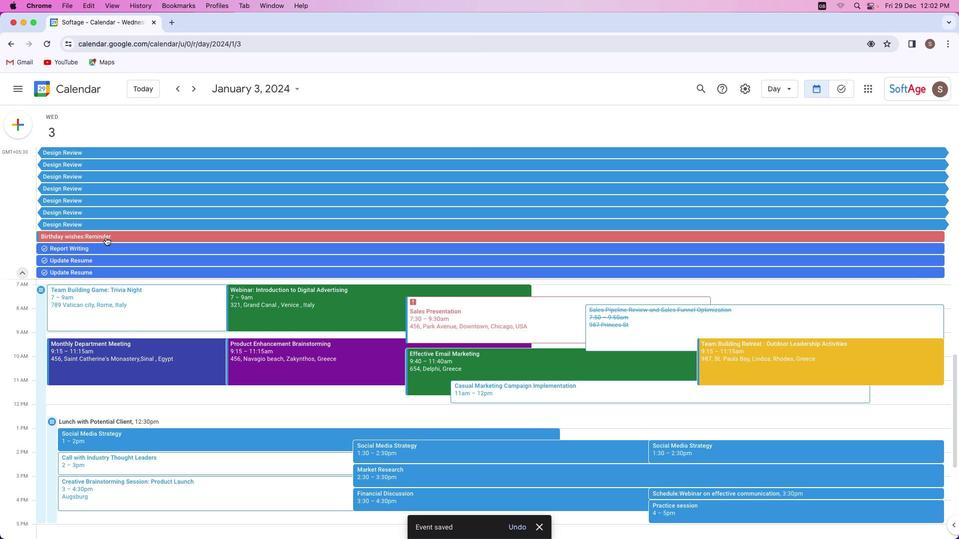 
Action: Mouse pressed left at (105, 237)
Screenshot: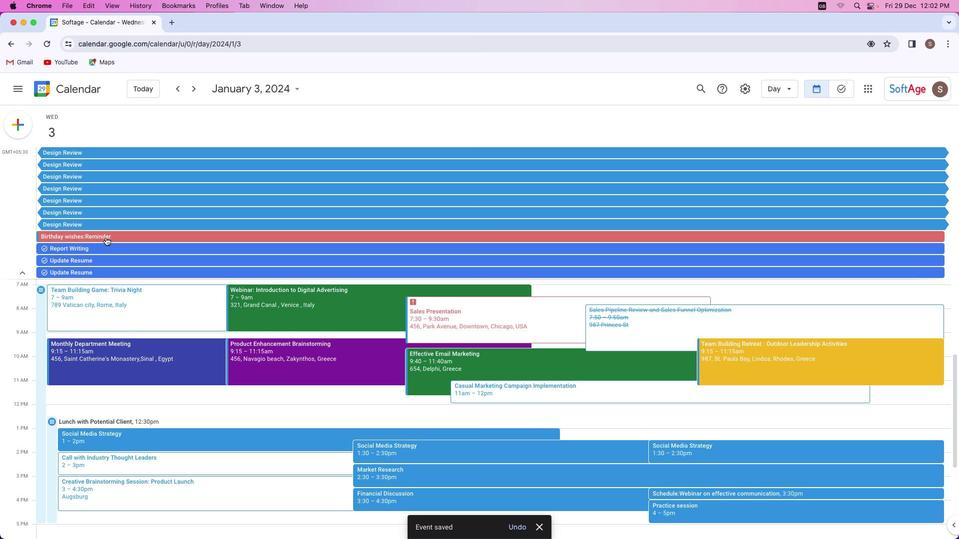 
Action: Mouse moved to (440, 310)
Screenshot: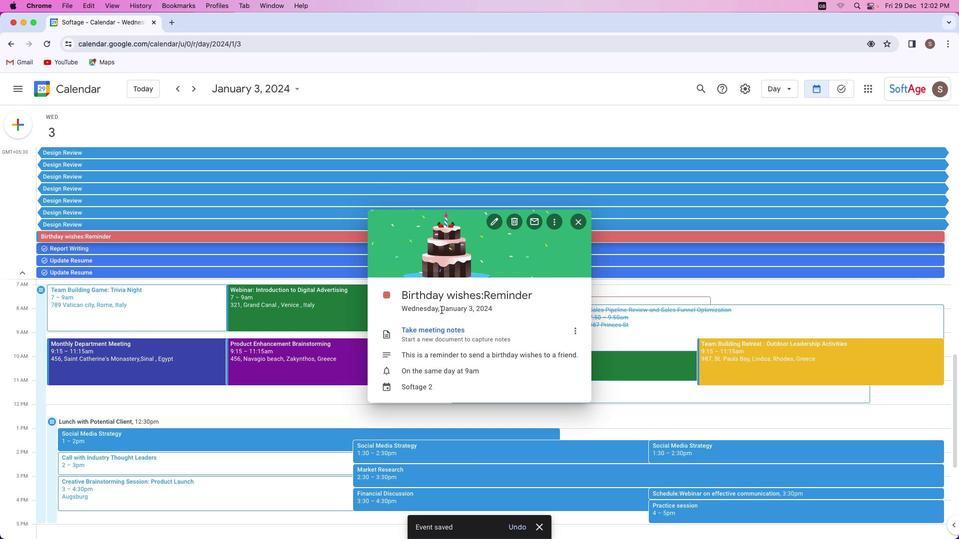 
Action: Mouse pressed left at (440, 310)
Screenshot: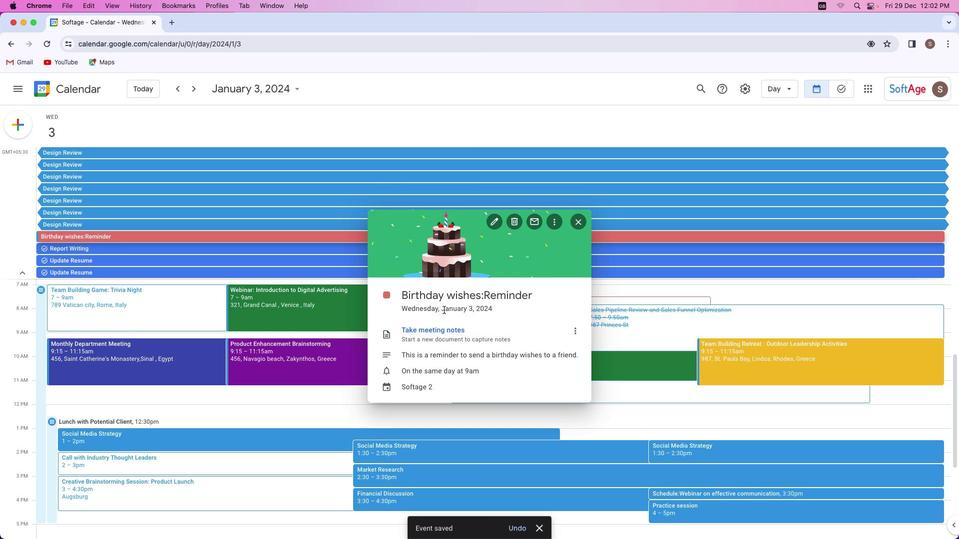 
Action: Mouse moved to (499, 308)
Screenshot: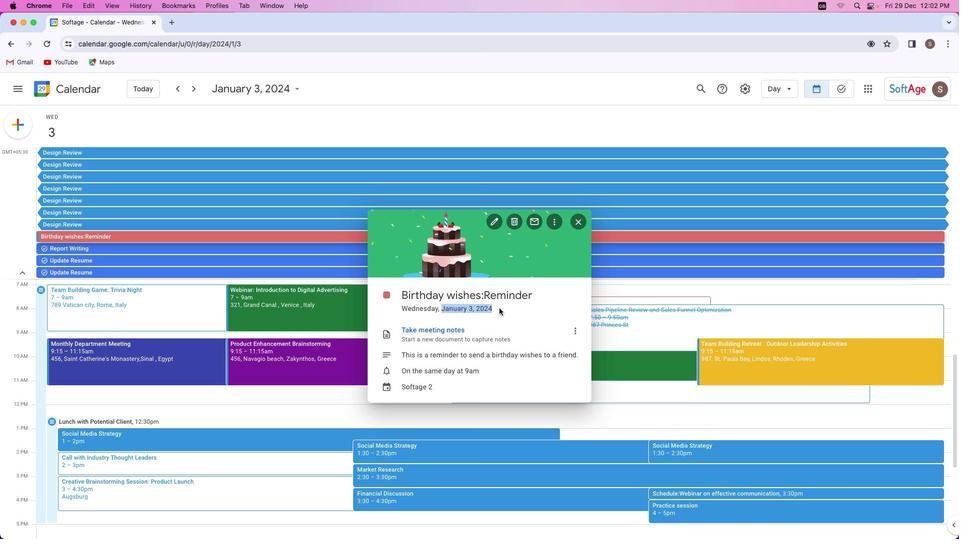 
Action: Mouse pressed left at (499, 308)
Screenshot: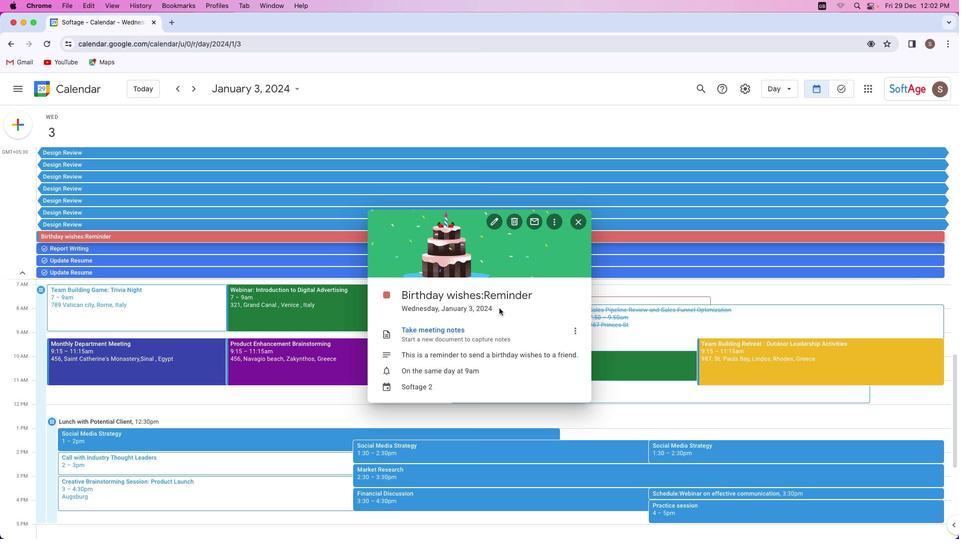 
